 Task: Look for space in Melzo, Italy from 6th September, 2023 to 10th September, 2023 for 1 adult in price range Rs.10000 to Rs.15000. Place can be private room with 1  bedroom having 1 bed and 1 bathroom. Property type can be house, flat, guest house, hotel. Booking option can be shelf check-in. Required host language is English.
Action: Mouse moved to (402, 106)
Screenshot: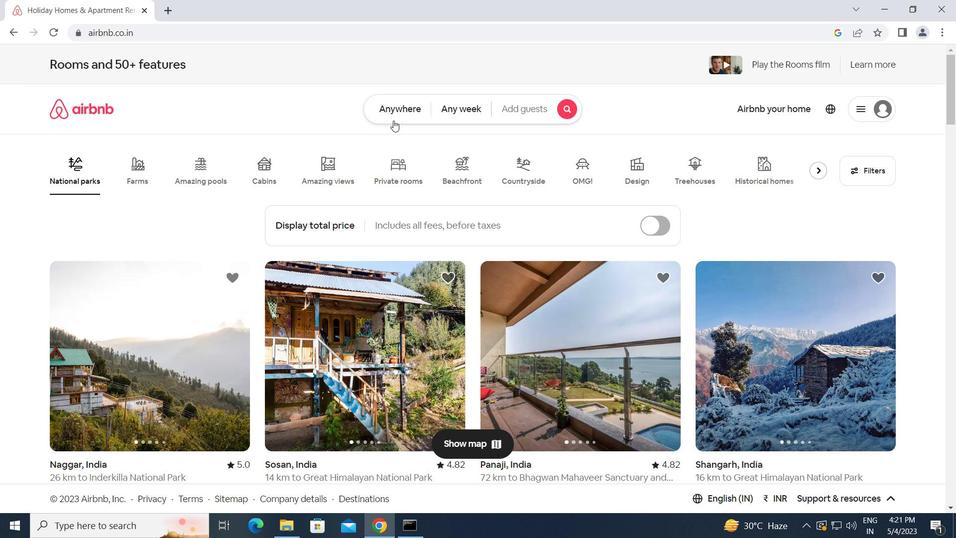 
Action: Mouse pressed left at (402, 106)
Screenshot: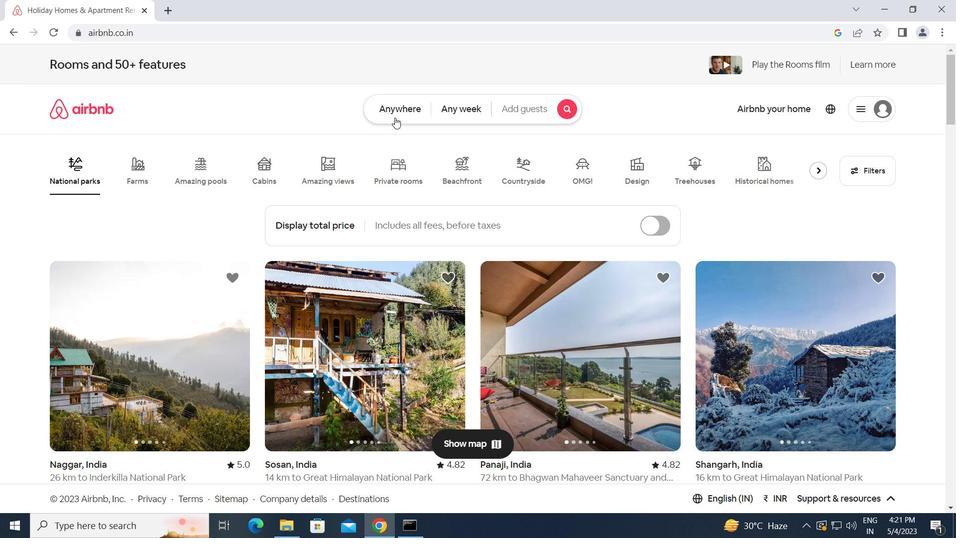 
Action: Mouse moved to (317, 142)
Screenshot: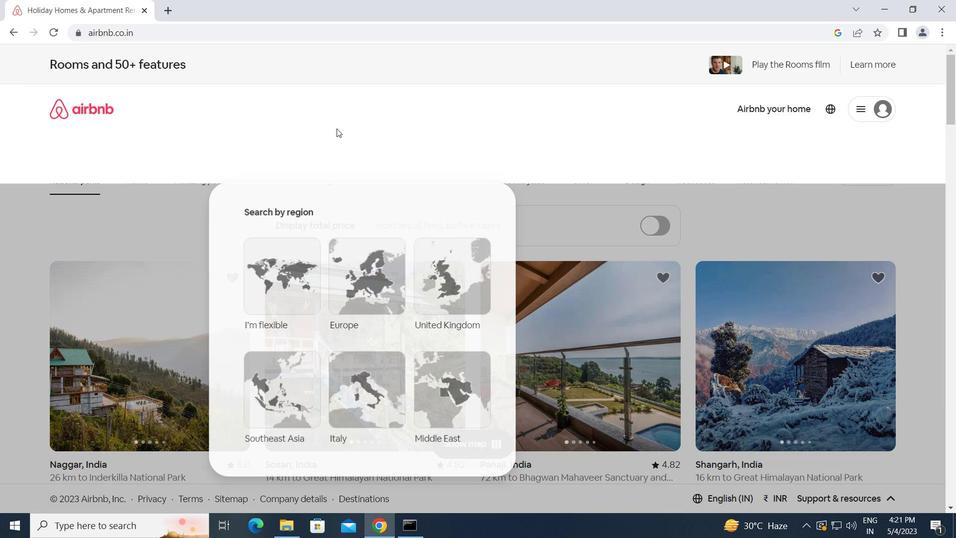 
Action: Mouse pressed left at (317, 142)
Screenshot: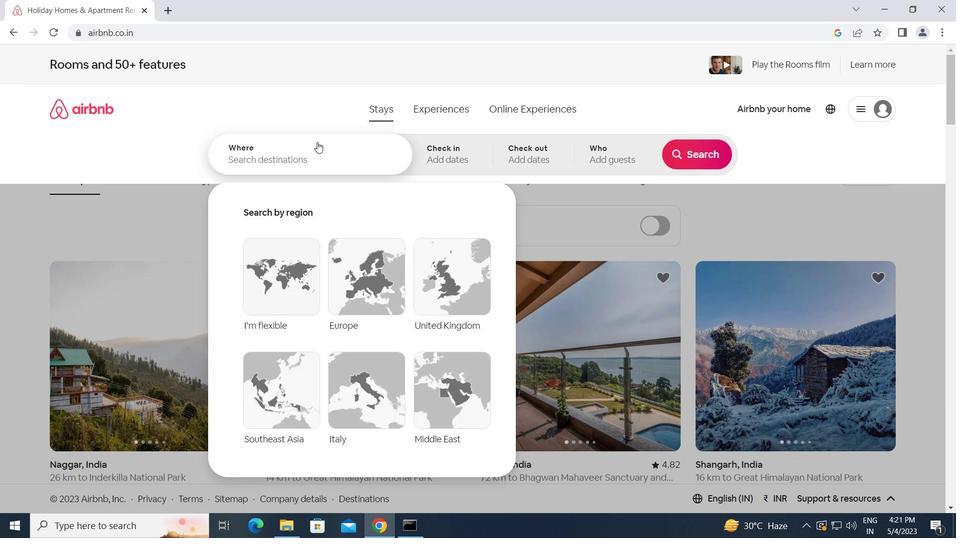 
Action: Key pressed m<Key.caps_lock>elzo,<Key.space><Key.caps_lock>i<Key.caps_lock>taly<Key.enter>
Screenshot: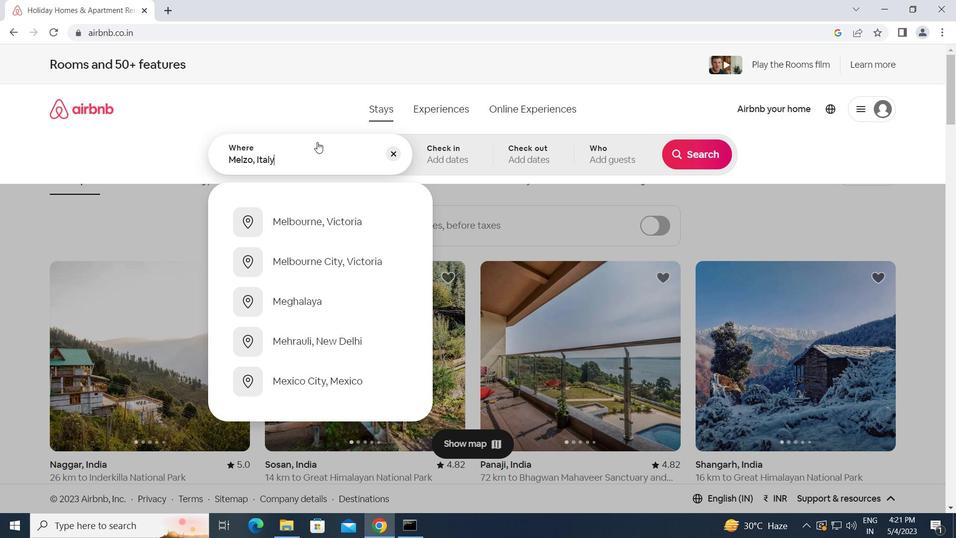 
Action: Mouse moved to (693, 257)
Screenshot: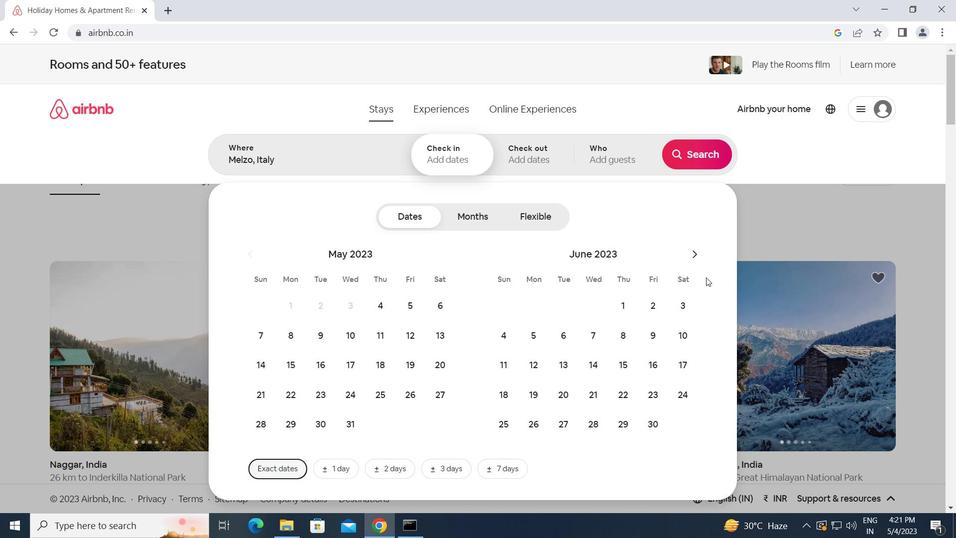 
Action: Mouse pressed left at (693, 257)
Screenshot: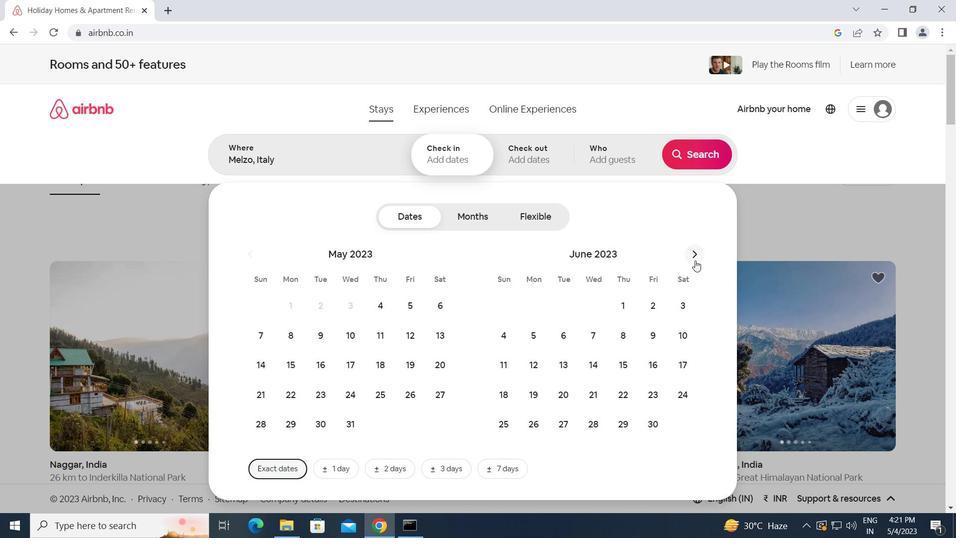 
Action: Mouse pressed left at (693, 257)
Screenshot: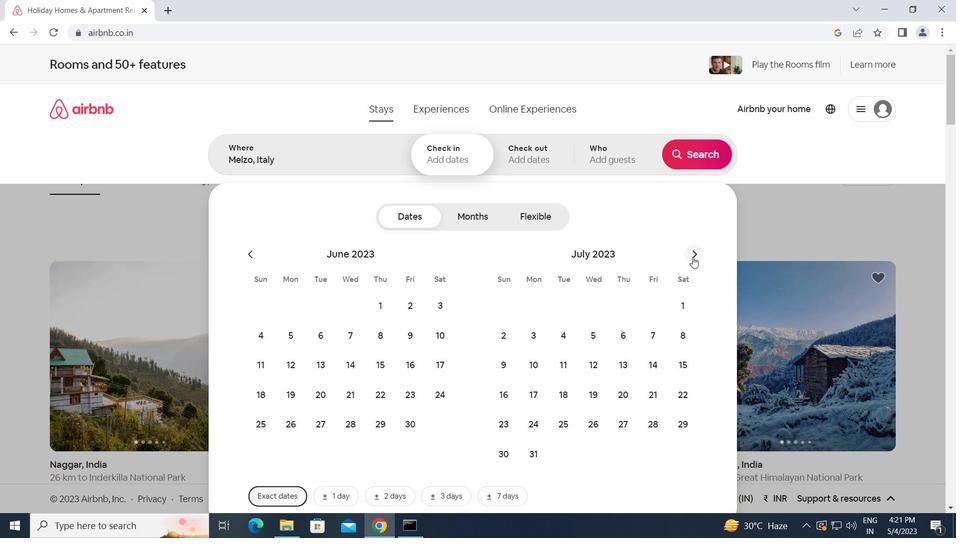 
Action: Mouse pressed left at (693, 257)
Screenshot: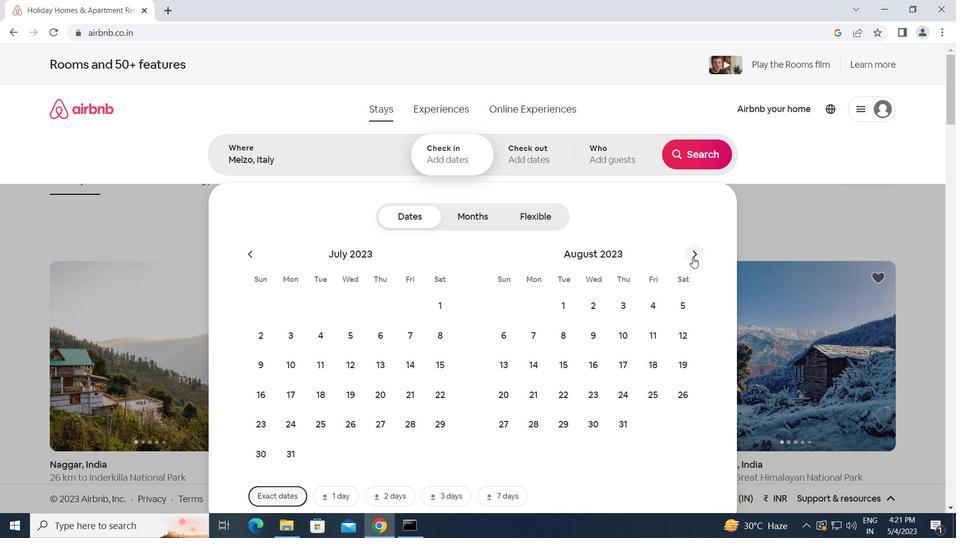 
Action: Mouse moved to (593, 334)
Screenshot: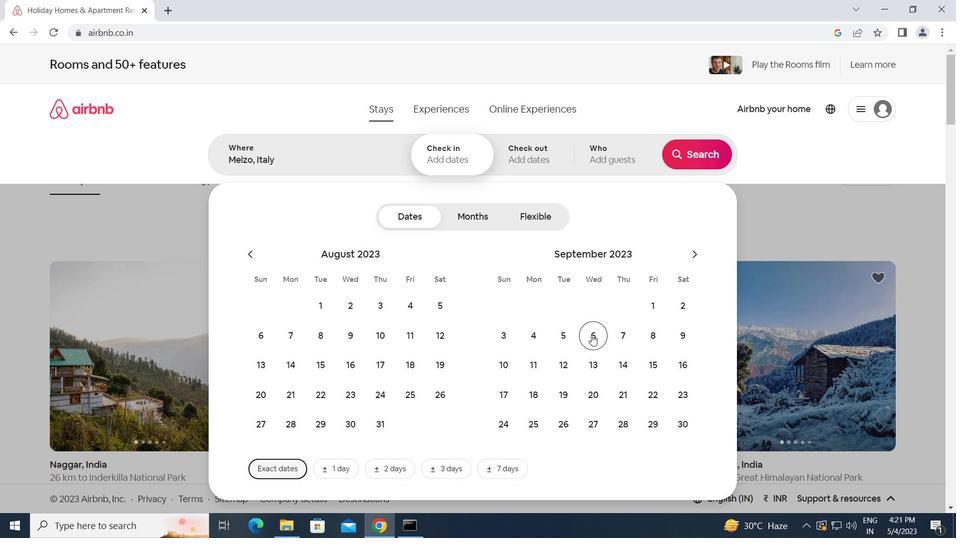 
Action: Mouse pressed left at (593, 334)
Screenshot: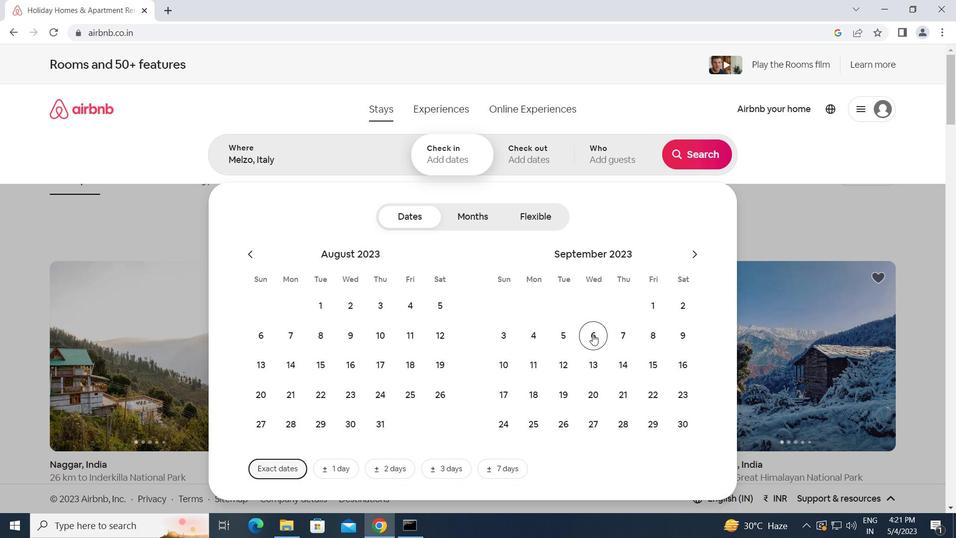 
Action: Mouse moved to (512, 362)
Screenshot: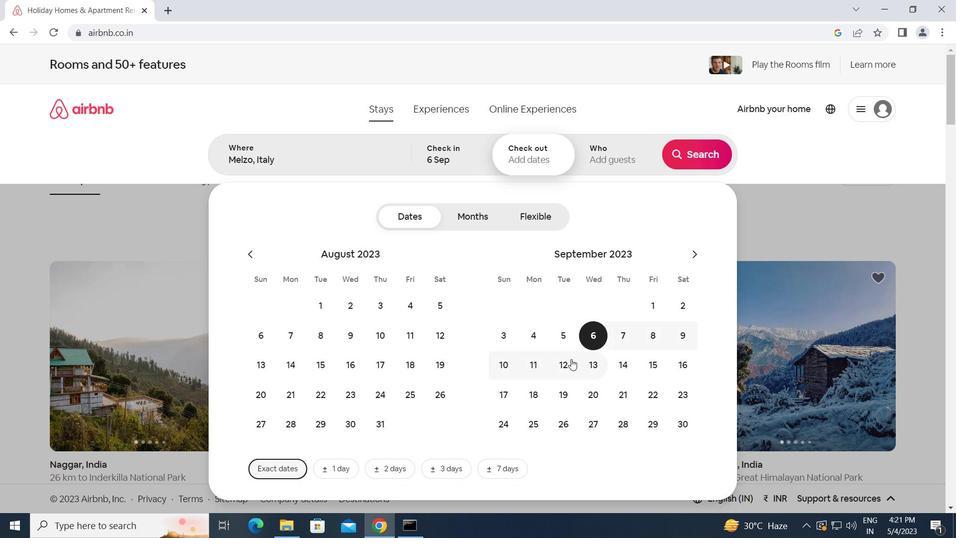 
Action: Mouse pressed left at (512, 362)
Screenshot: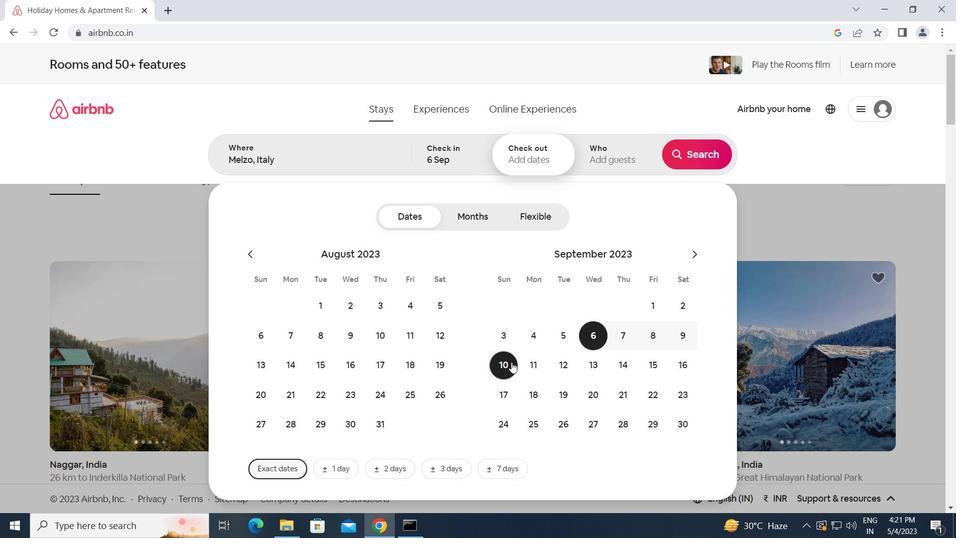 
Action: Mouse moved to (604, 153)
Screenshot: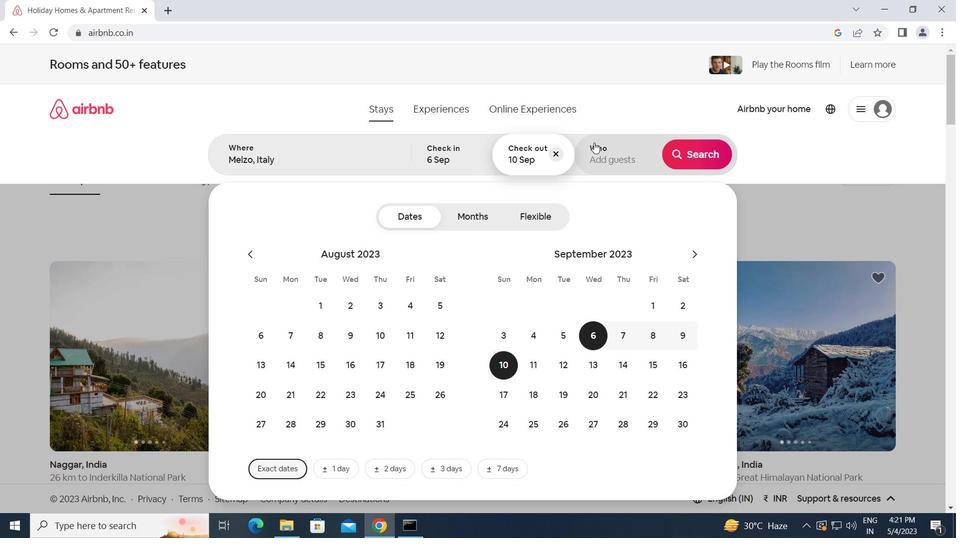 
Action: Mouse pressed left at (604, 153)
Screenshot: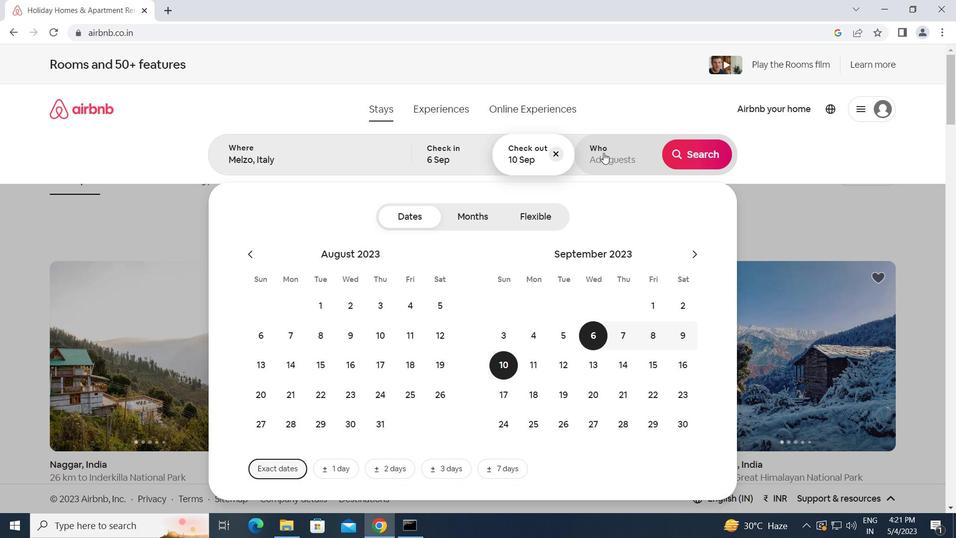 
Action: Mouse moved to (703, 220)
Screenshot: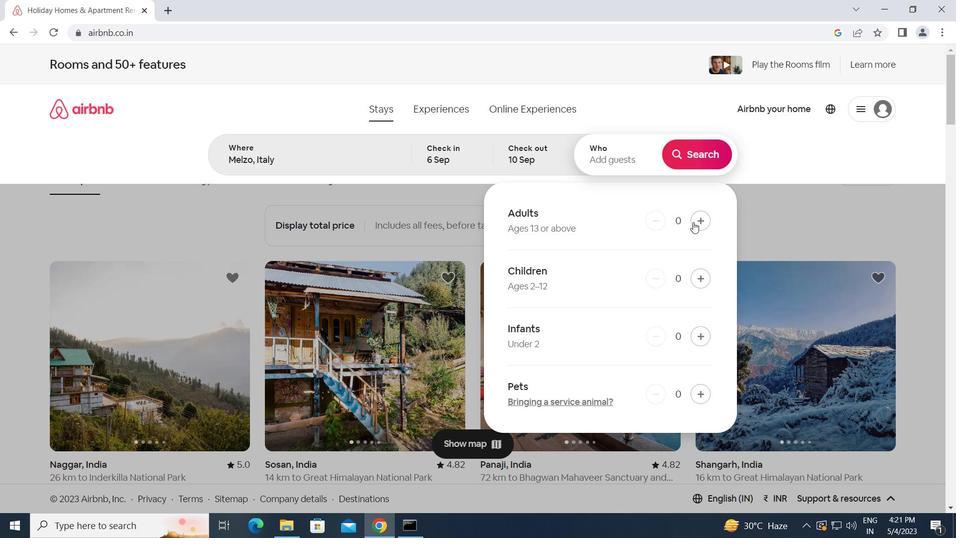 
Action: Mouse pressed left at (703, 220)
Screenshot: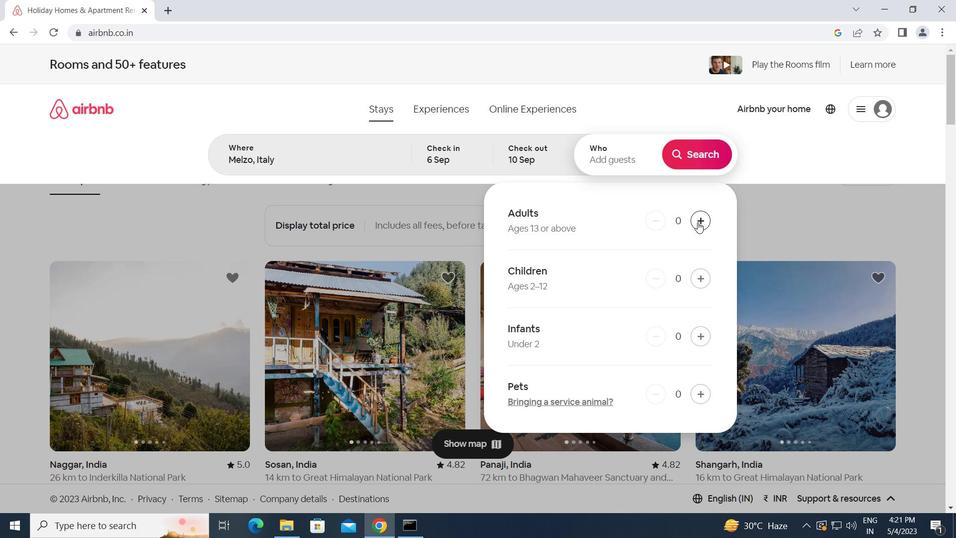 
Action: Mouse moved to (708, 155)
Screenshot: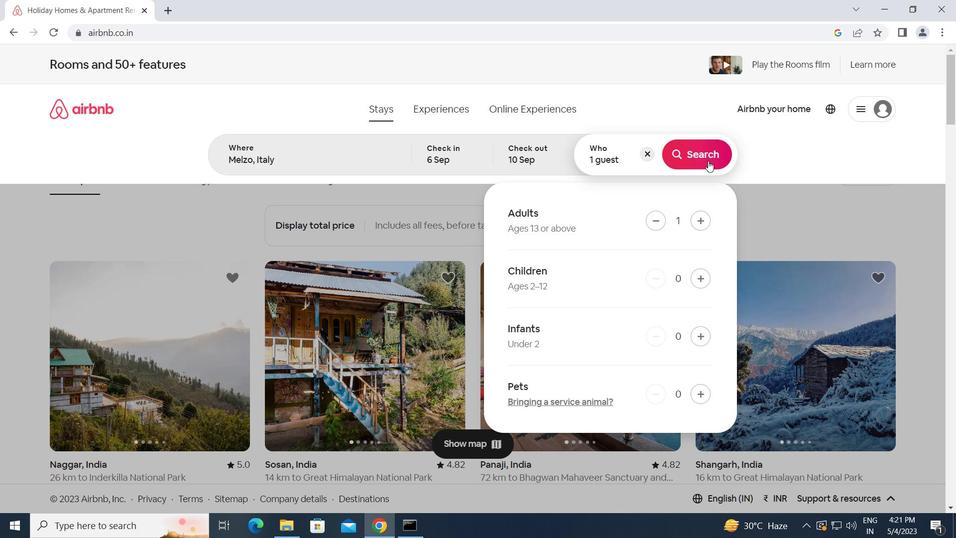 
Action: Mouse pressed left at (708, 155)
Screenshot: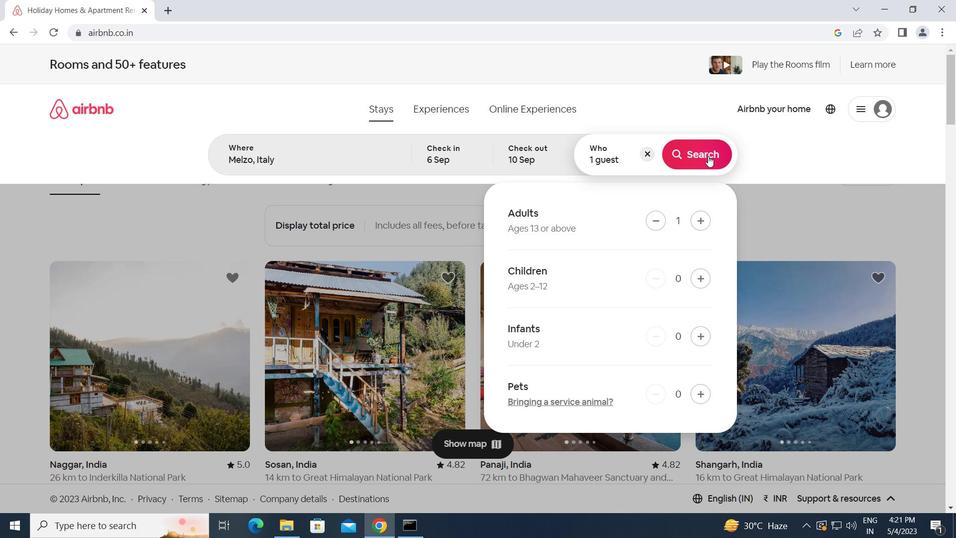 
Action: Mouse moved to (896, 117)
Screenshot: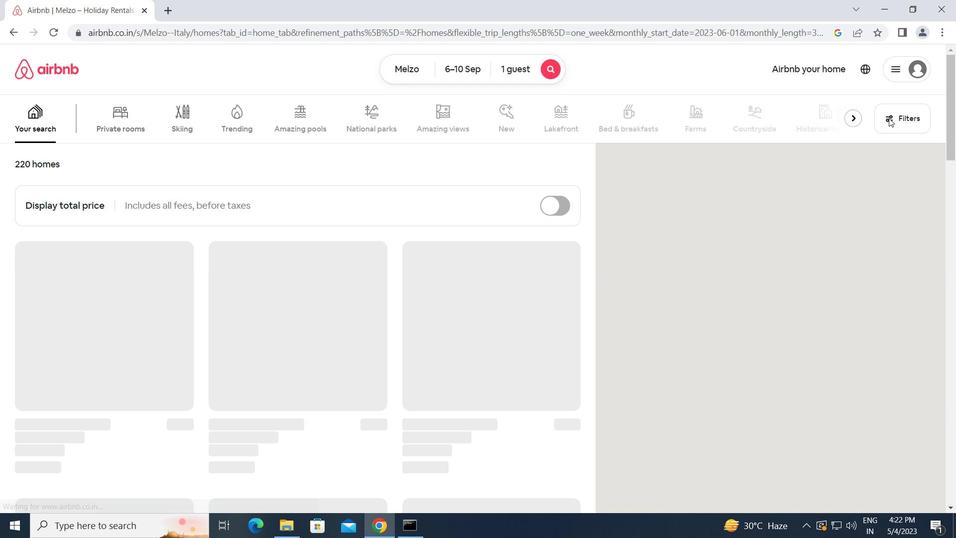 
Action: Mouse pressed left at (896, 117)
Screenshot: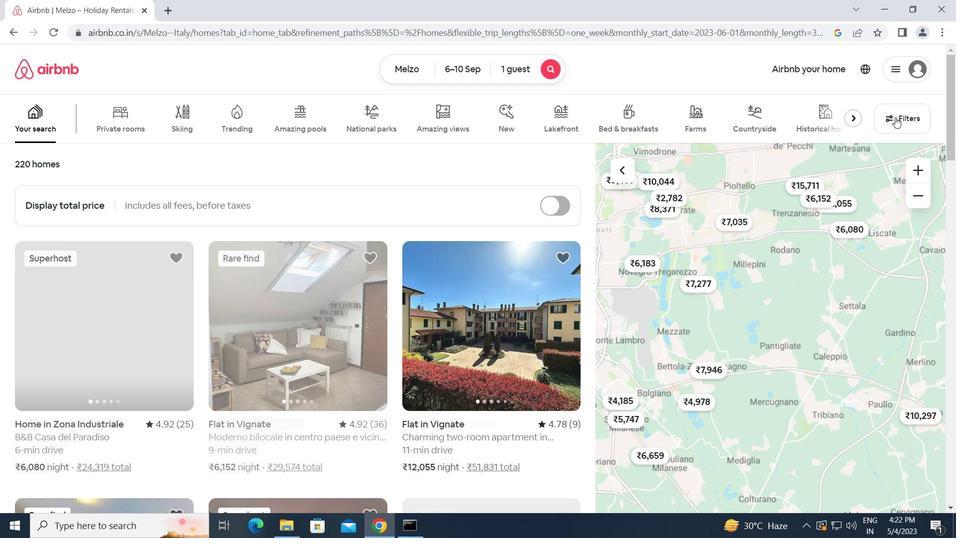 
Action: Mouse moved to (329, 277)
Screenshot: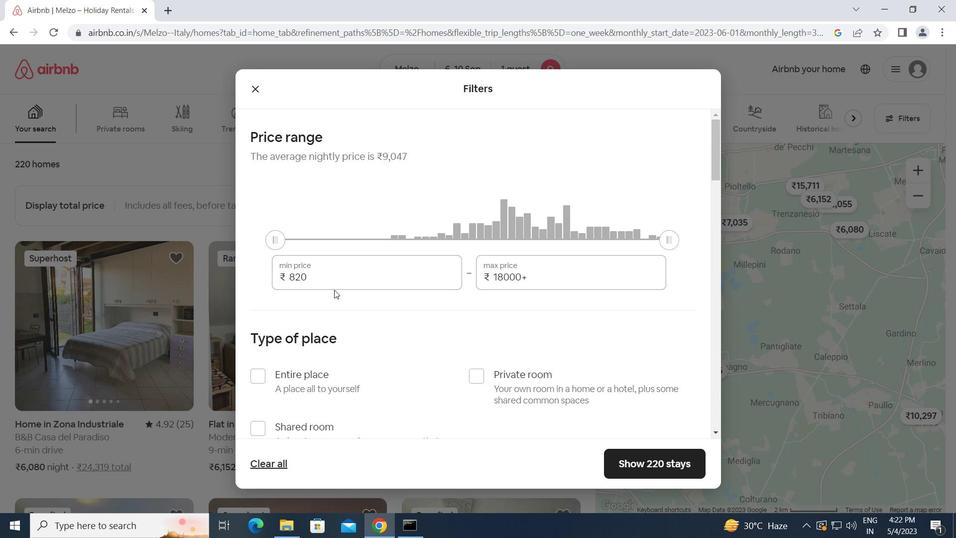 
Action: Mouse pressed left at (329, 277)
Screenshot: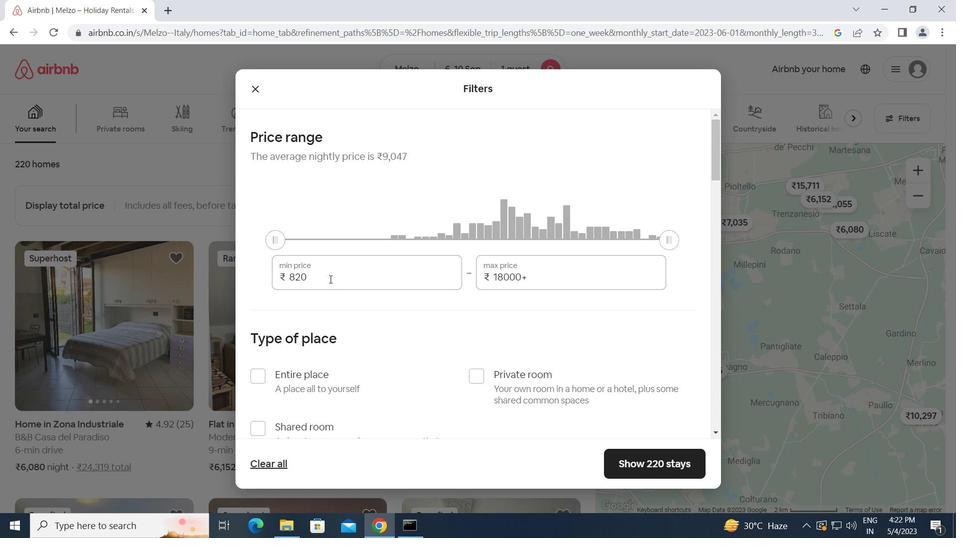 
Action: Key pressed <Key.backspace><Key.backspace><Key.backspace>10000<Key.tab>15000
Screenshot: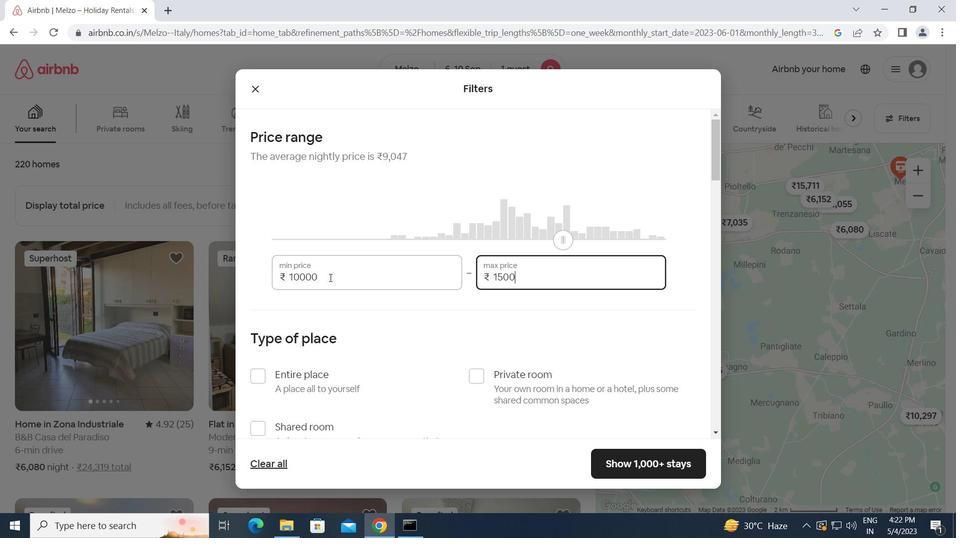 
Action: Mouse moved to (472, 380)
Screenshot: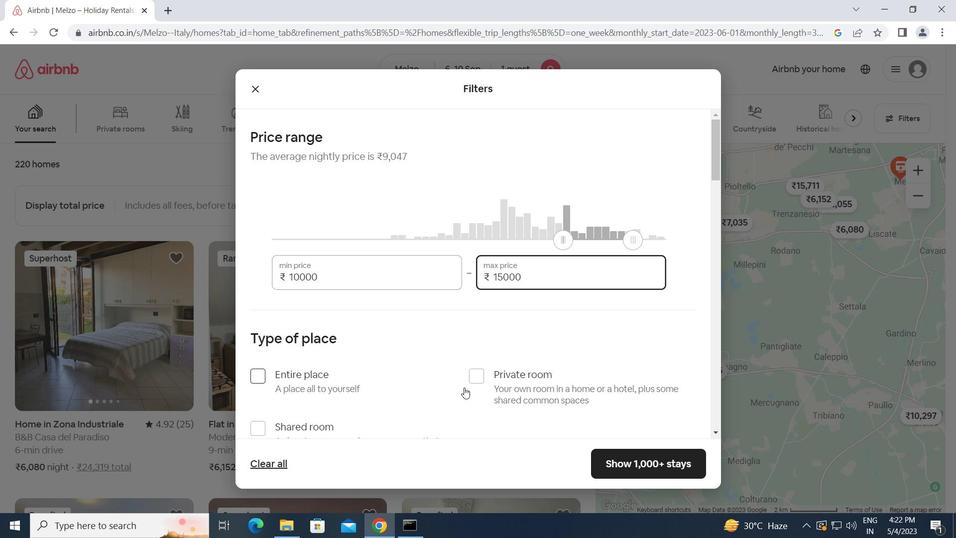 
Action: Mouse pressed left at (472, 380)
Screenshot: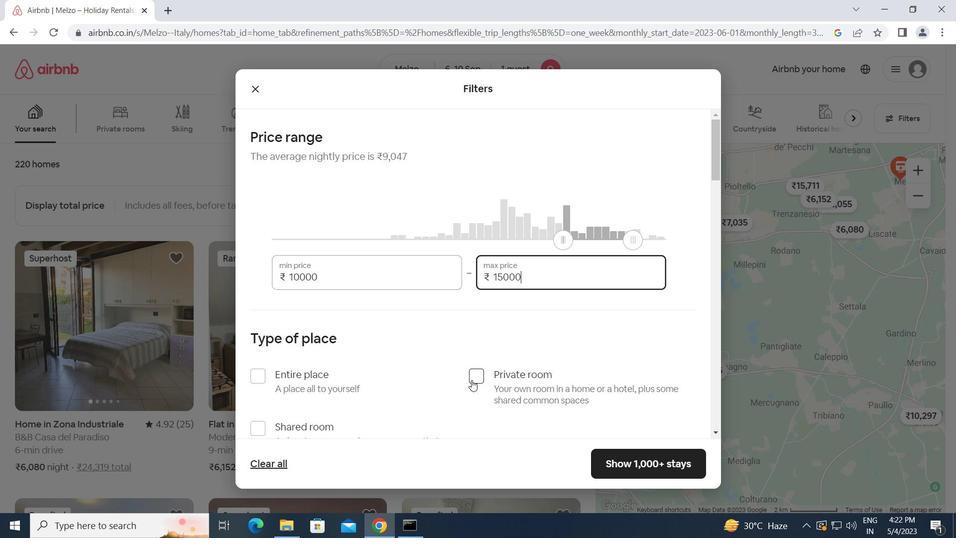 
Action: Mouse moved to (406, 414)
Screenshot: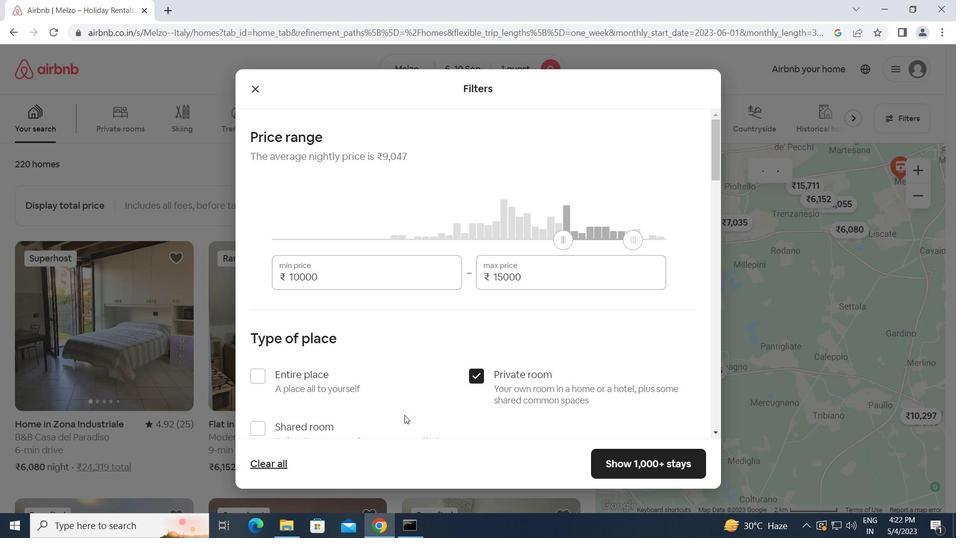 
Action: Mouse scrolled (406, 414) with delta (0, 0)
Screenshot: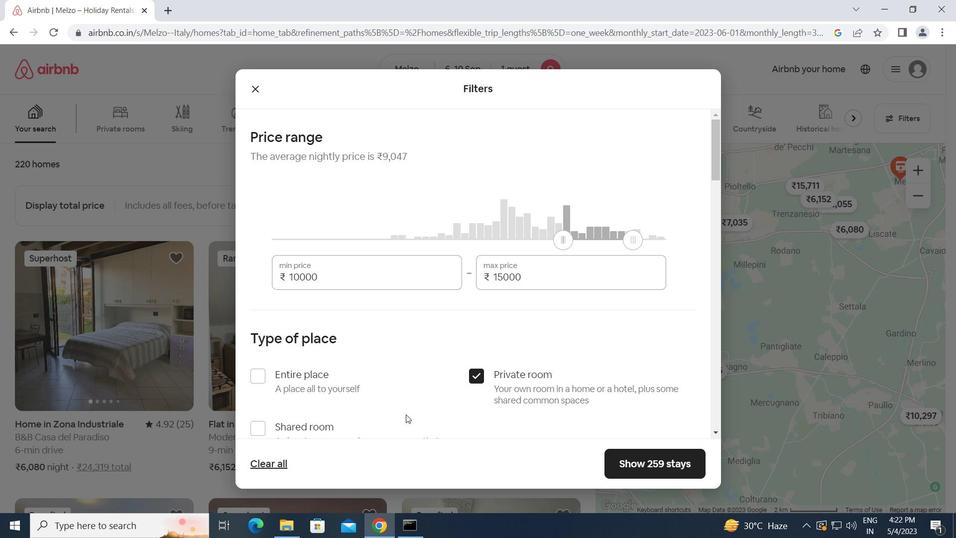 
Action: Mouse scrolled (406, 414) with delta (0, 0)
Screenshot: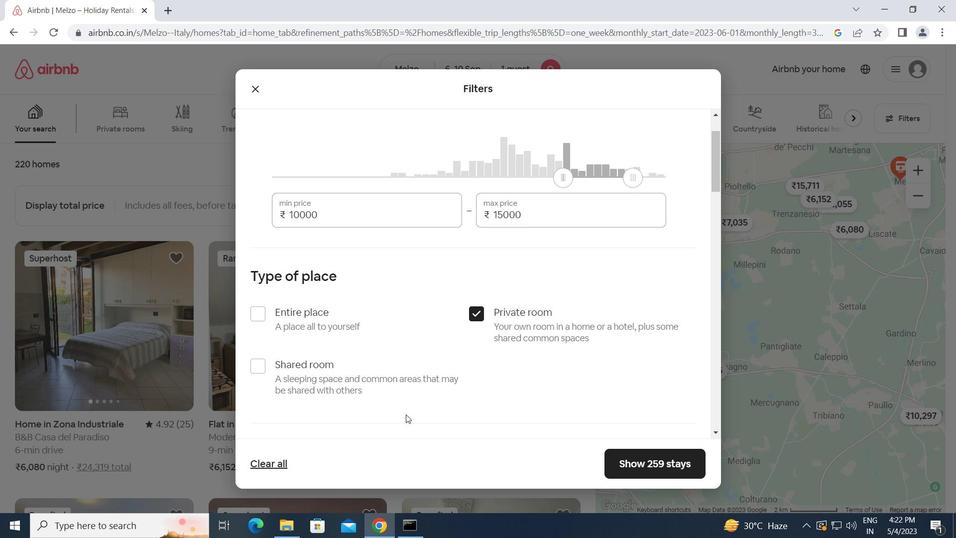 
Action: Mouse scrolled (406, 414) with delta (0, 0)
Screenshot: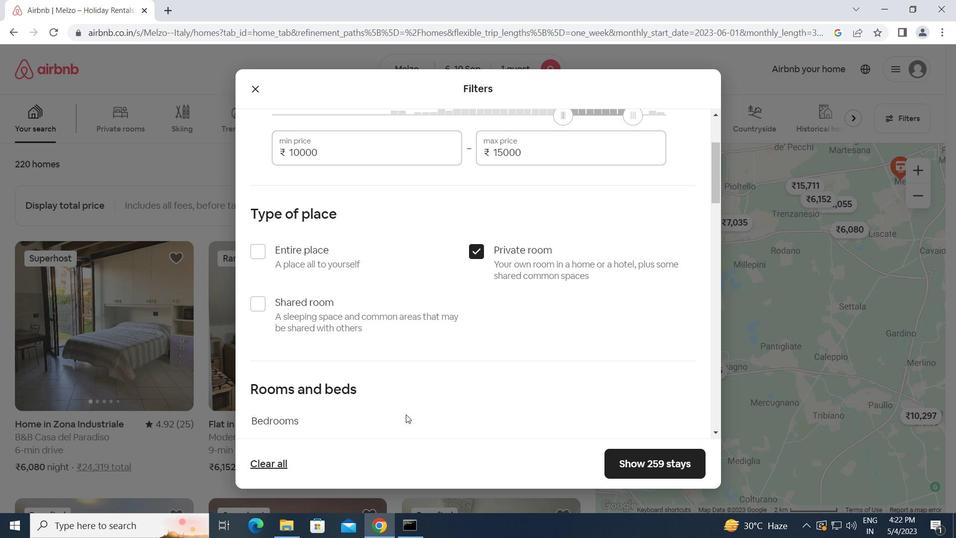 
Action: Mouse scrolled (406, 414) with delta (0, 0)
Screenshot: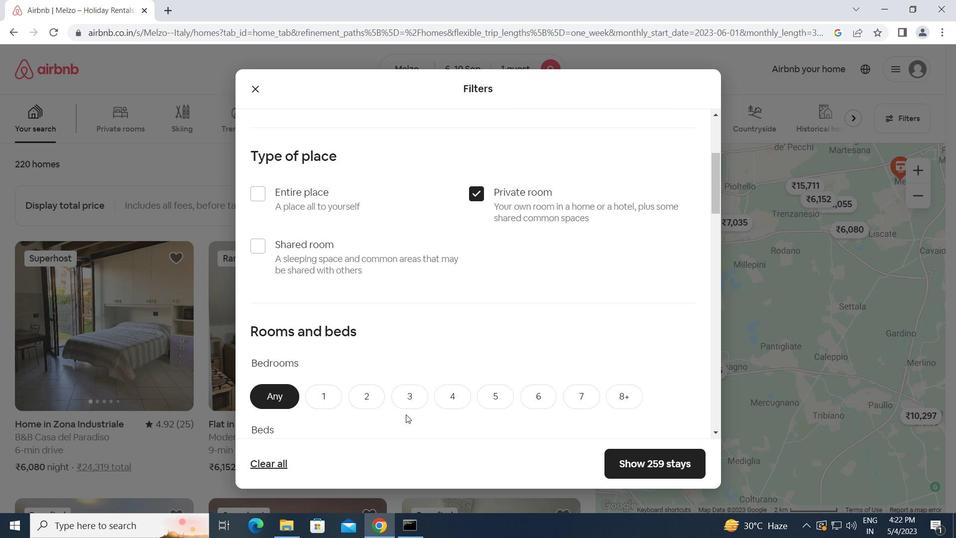 
Action: Mouse moved to (334, 330)
Screenshot: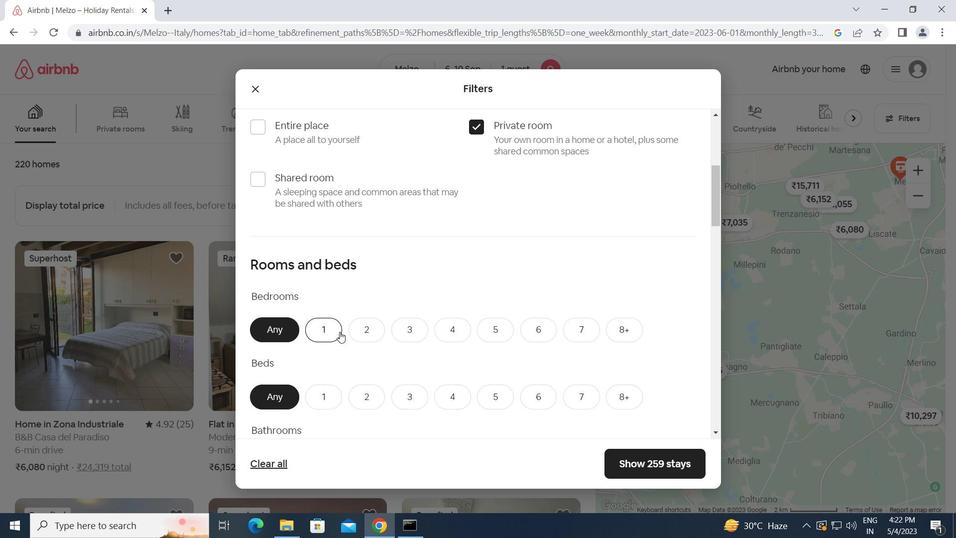 
Action: Mouse pressed left at (334, 330)
Screenshot: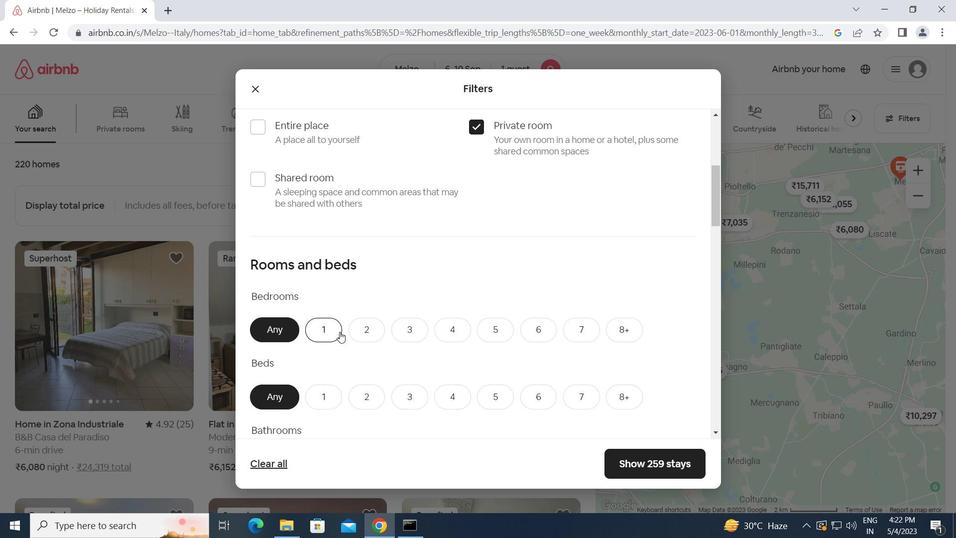 
Action: Mouse moved to (317, 389)
Screenshot: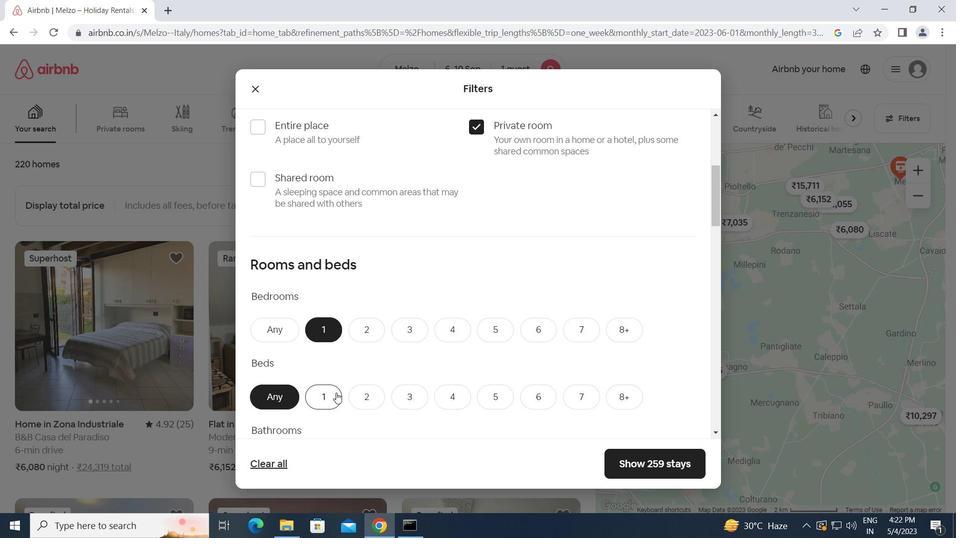 
Action: Mouse pressed left at (317, 389)
Screenshot: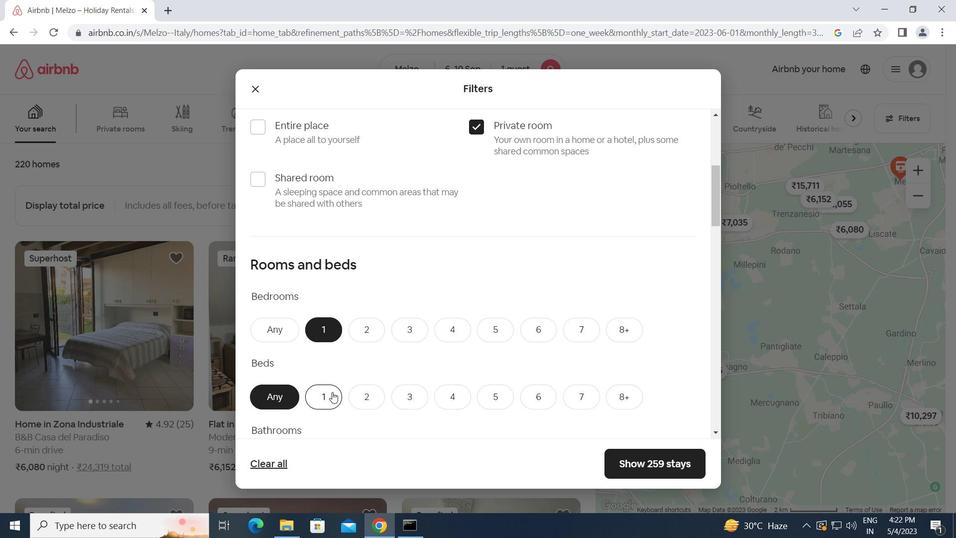 
Action: Mouse moved to (341, 415)
Screenshot: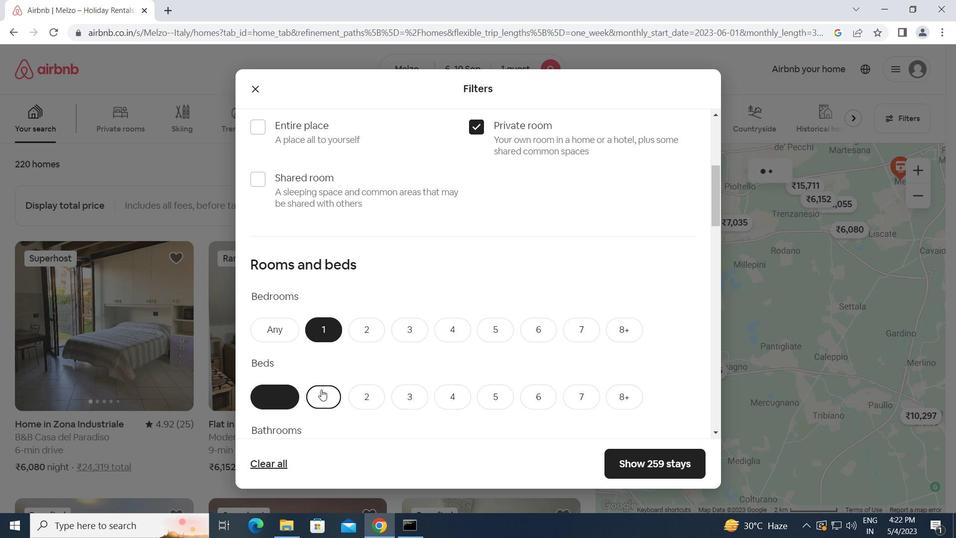 
Action: Mouse scrolled (341, 414) with delta (0, 0)
Screenshot: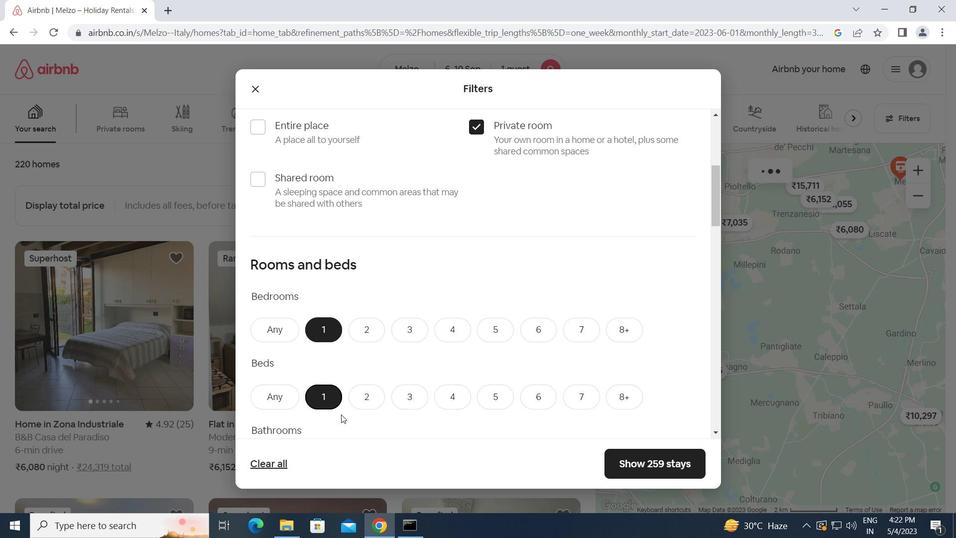 
Action: Mouse scrolled (341, 414) with delta (0, 0)
Screenshot: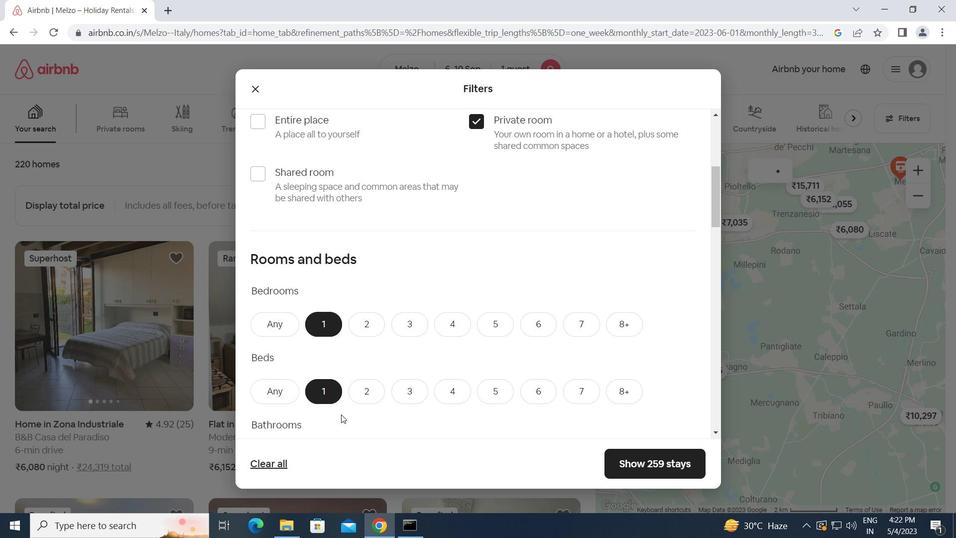 
Action: Mouse moved to (330, 344)
Screenshot: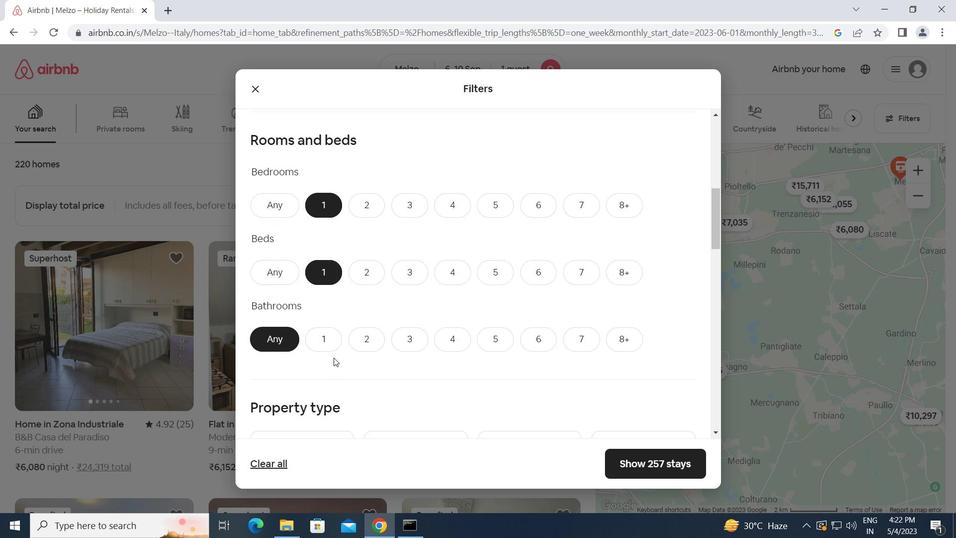 
Action: Mouse pressed left at (330, 344)
Screenshot: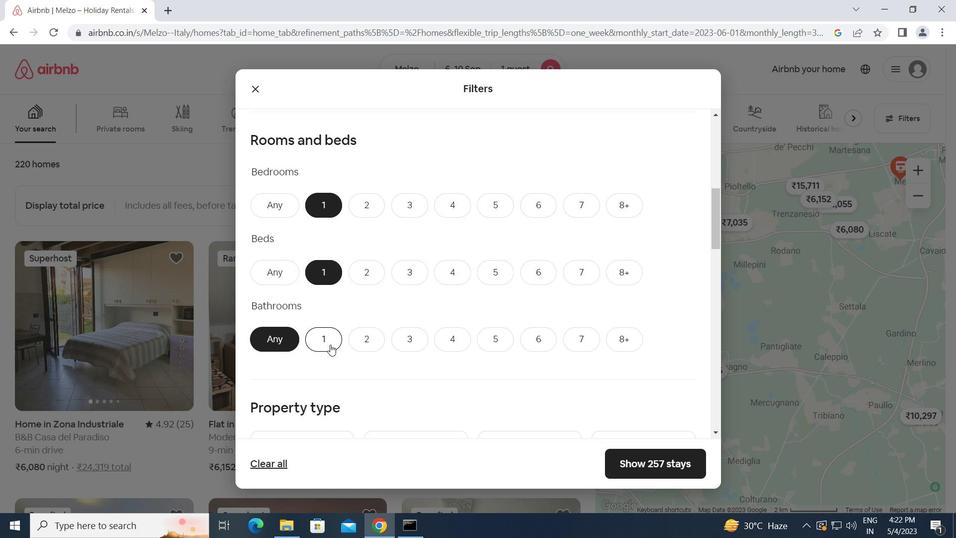 
Action: Mouse scrolled (330, 344) with delta (0, 0)
Screenshot: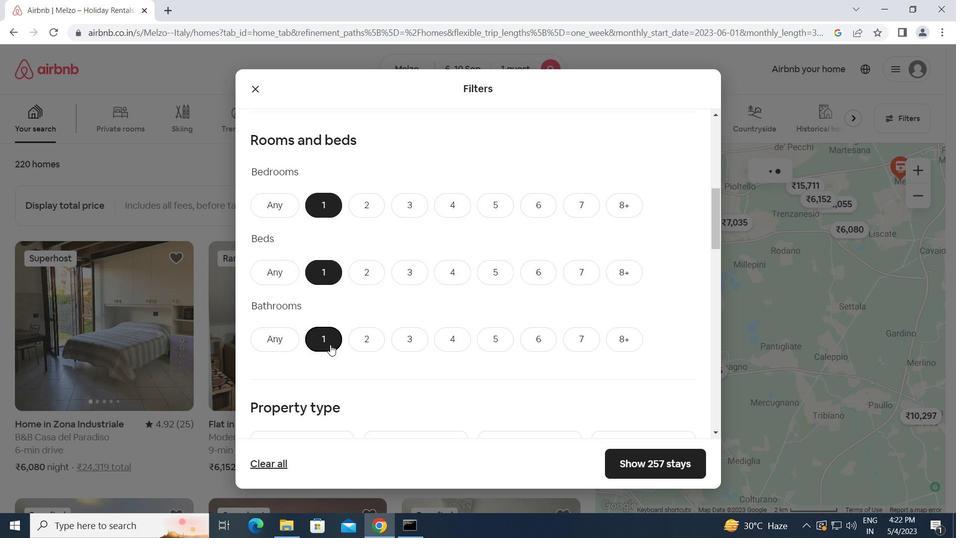 
Action: Mouse scrolled (330, 344) with delta (0, 0)
Screenshot: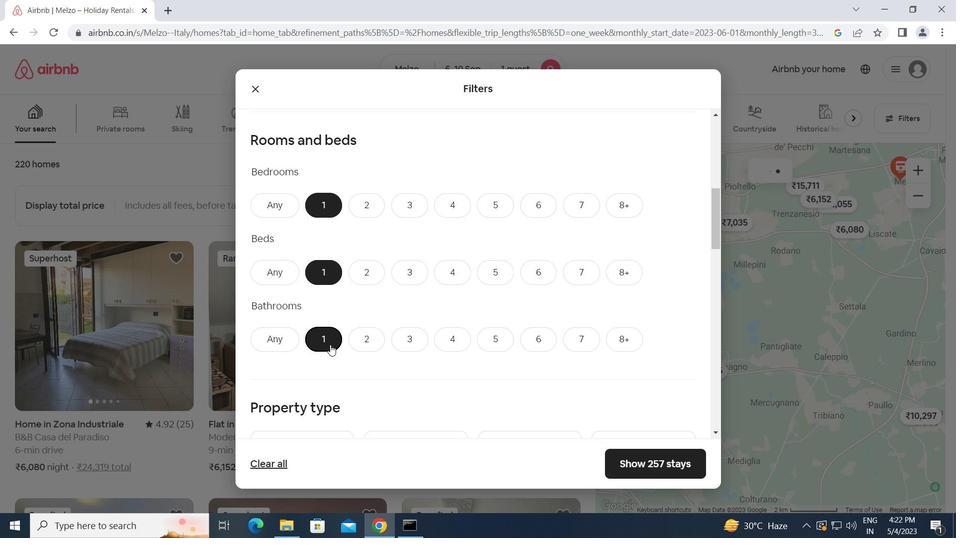 
Action: Mouse scrolled (330, 344) with delta (0, 0)
Screenshot: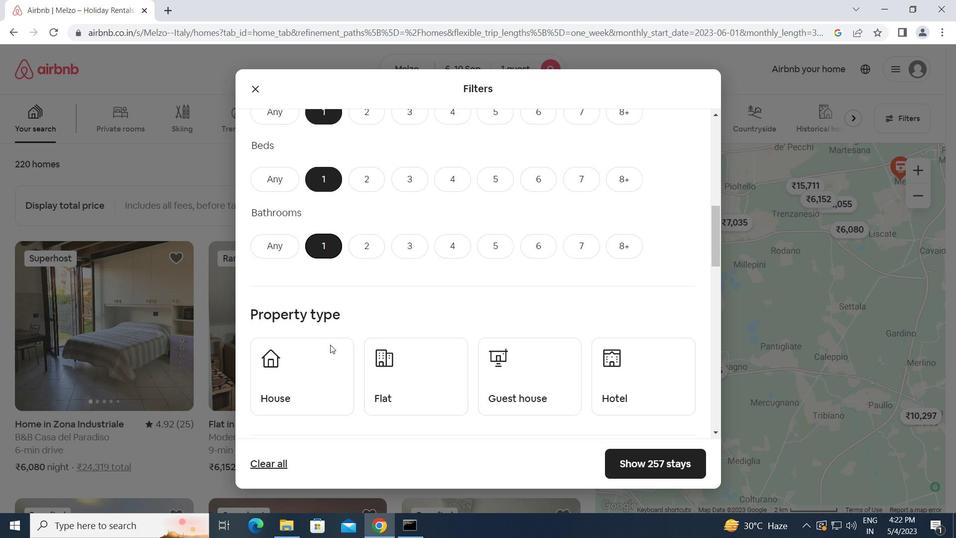 
Action: Mouse moved to (321, 299)
Screenshot: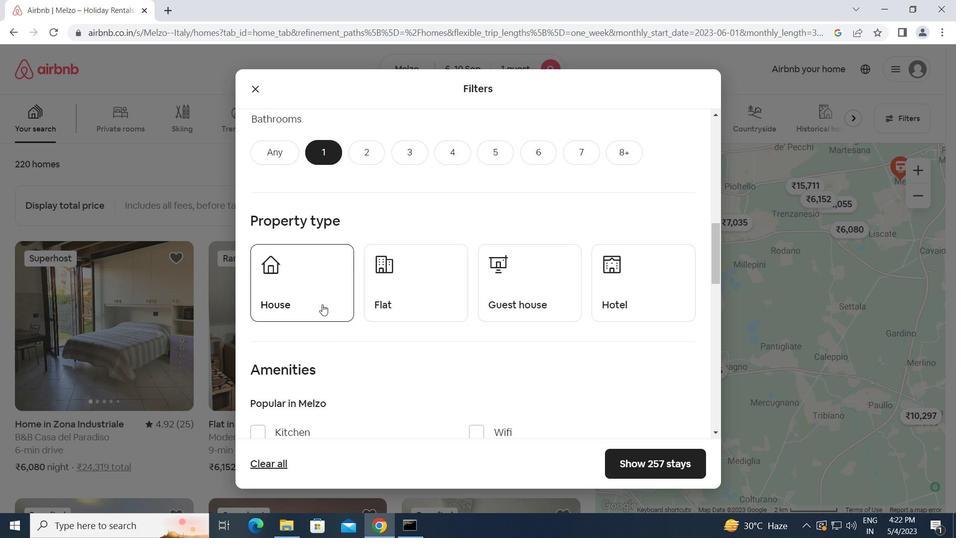 
Action: Mouse pressed left at (321, 299)
Screenshot: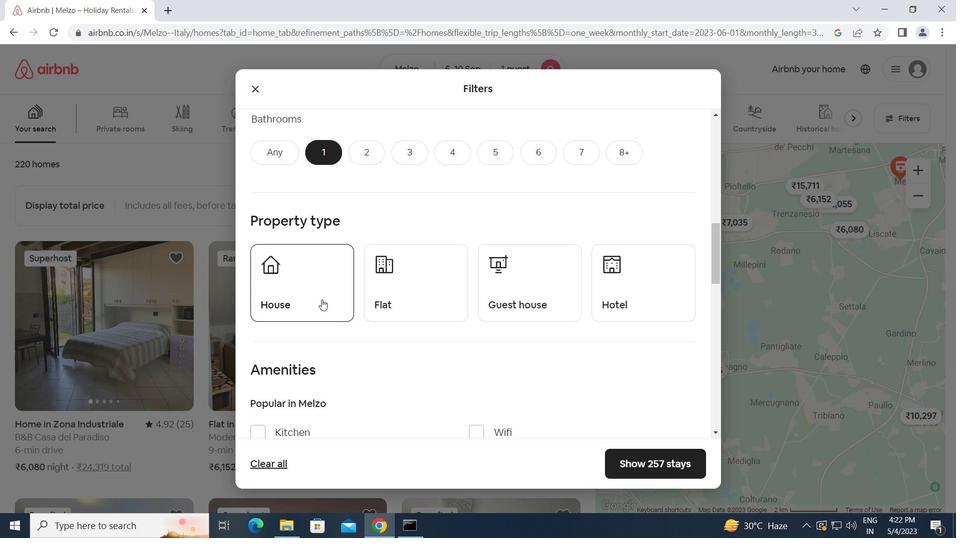 
Action: Mouse moved to (403, 299)
Screenshot: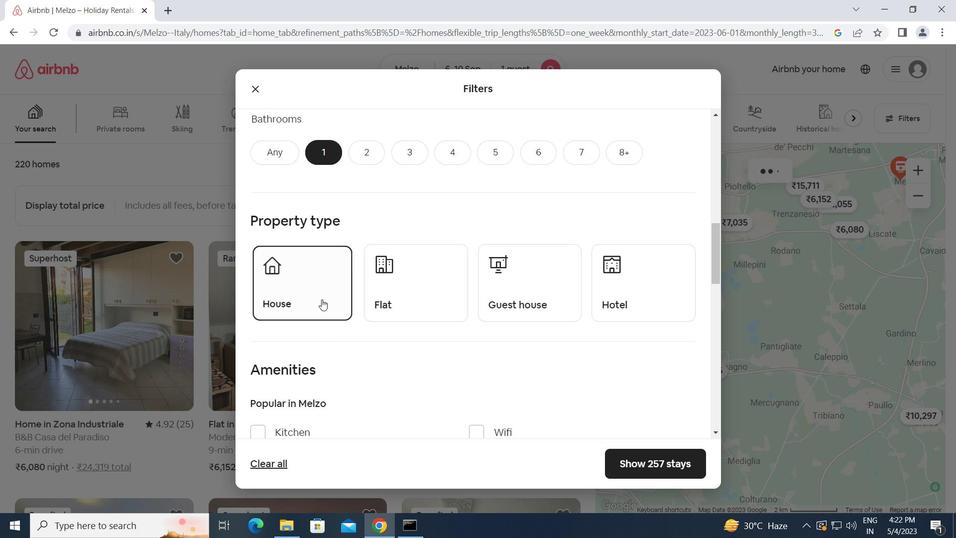 
Action: Mouse pressed left at (403, 299)
Screenshot: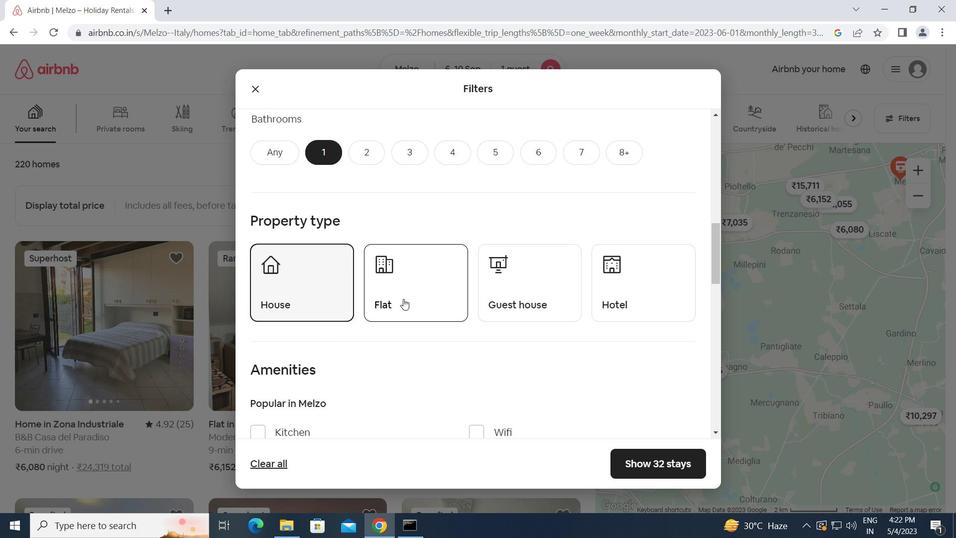 
Action: Mouse moved to (505, 286)
Screenshot: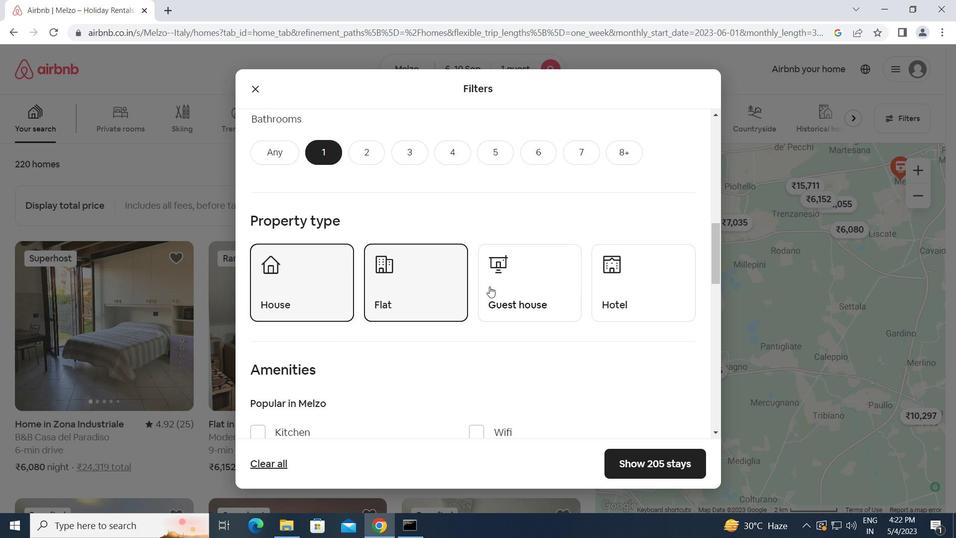 
Action: Mouse pressed left at (505, 286)
Screenshot: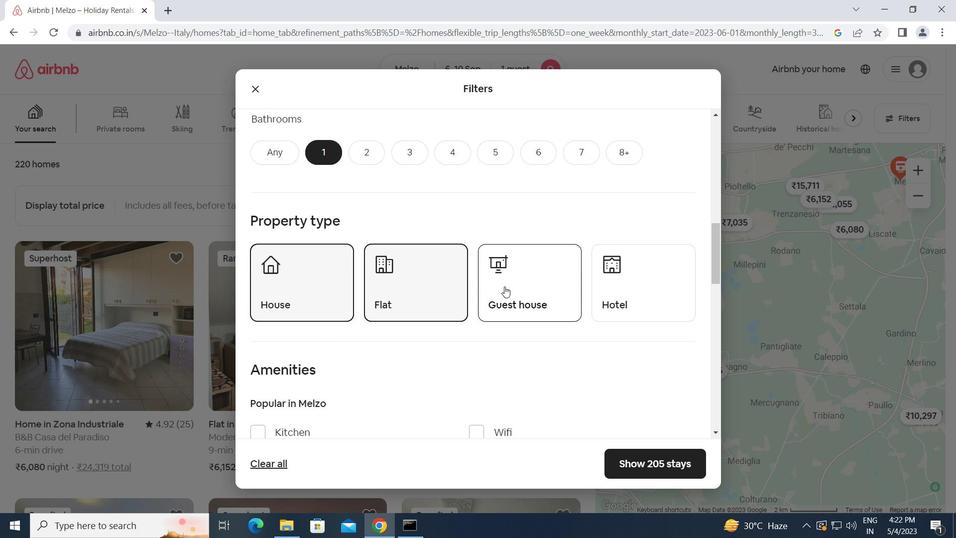
Action: Mouse moved to (621, 287)
Screenshot: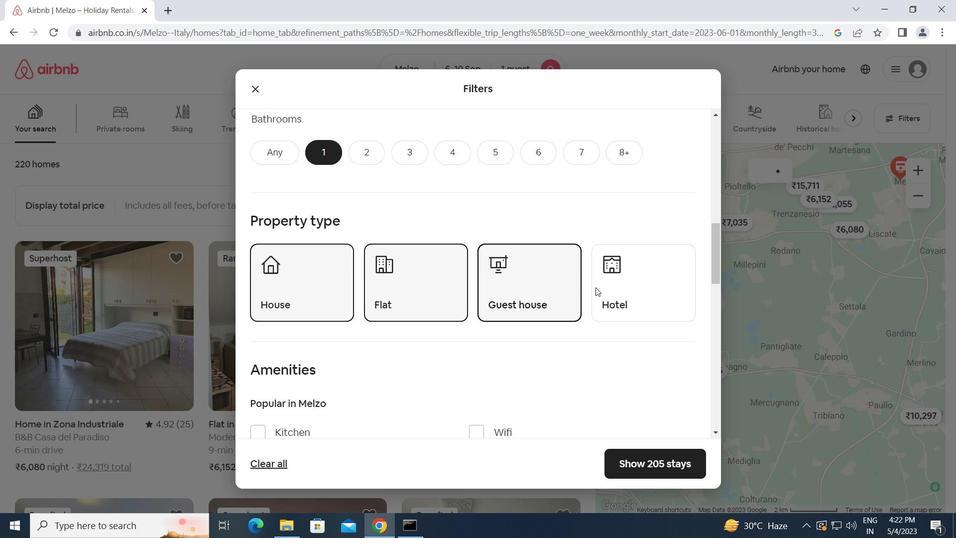 
Action: Mouse pressed left at (621, 287)
Screenshot: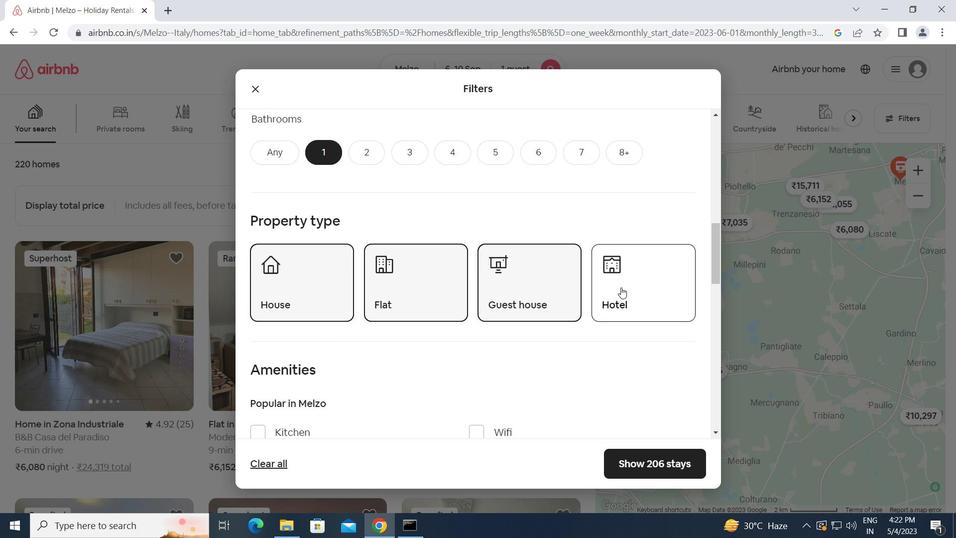
Action: Mouse moved to (439, 343)
Screenshot: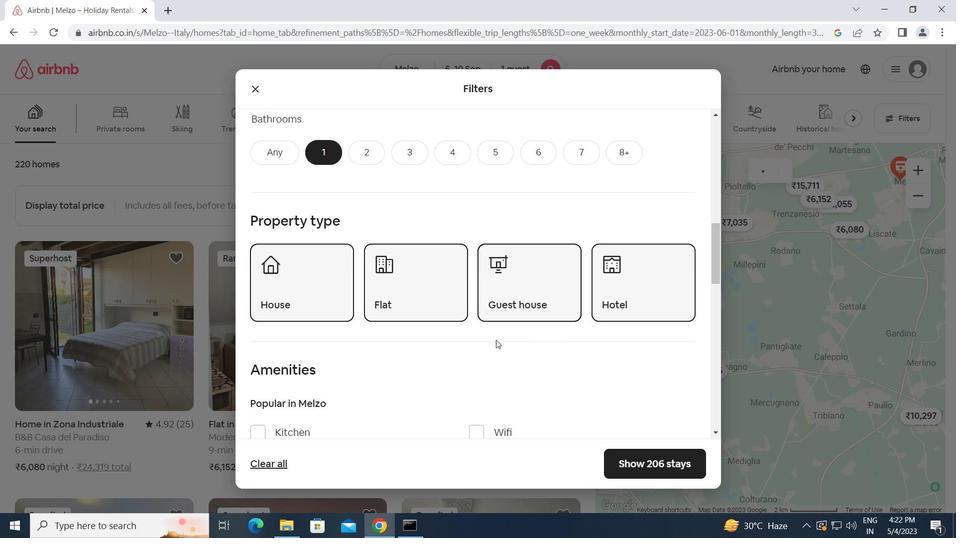 
Action: Mouse scrolled (439, 343) with delta (0, 0)
Screenshot: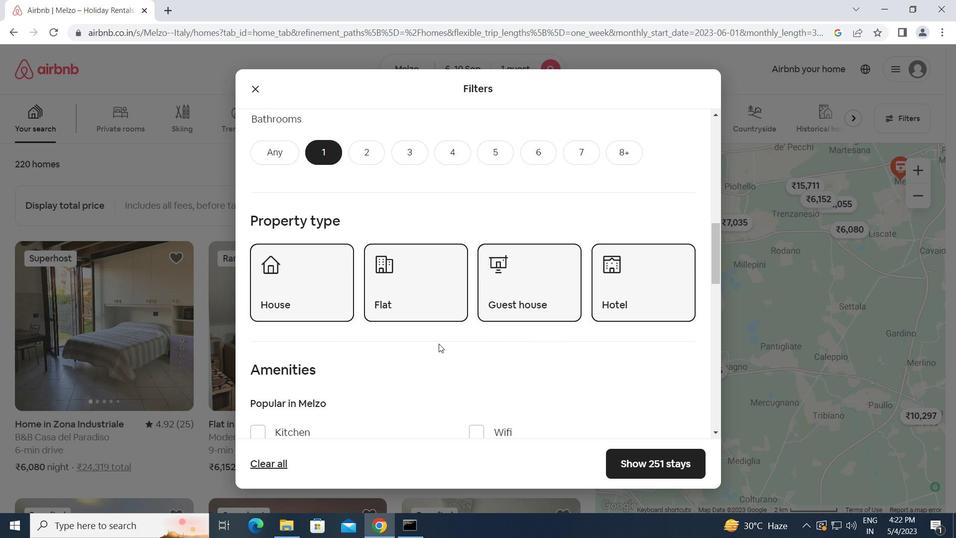 
Action: Mouse scrolled (439, 343) with delta (0, 0)
Screenshot: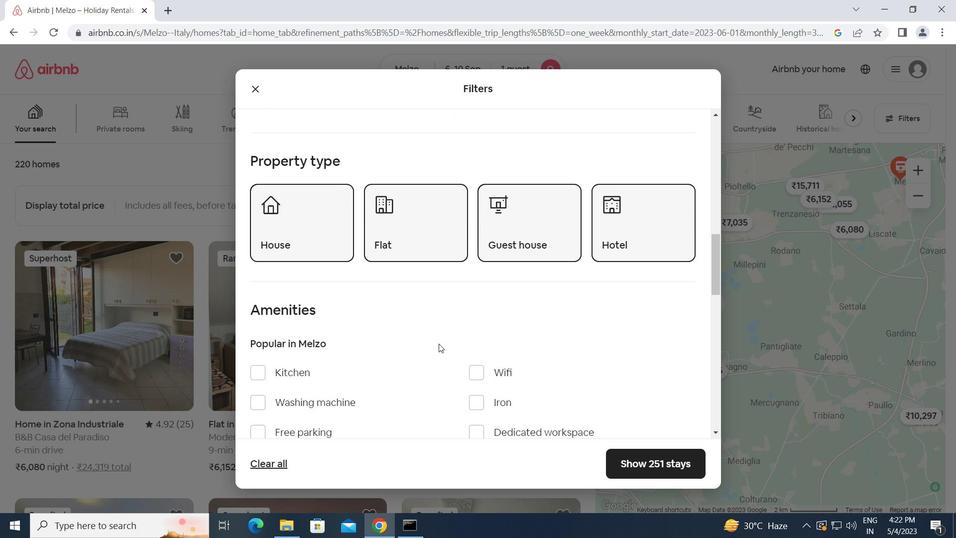 
Action: Mouse scrolled (439, 343) with delta (0, 0)
Screenshot: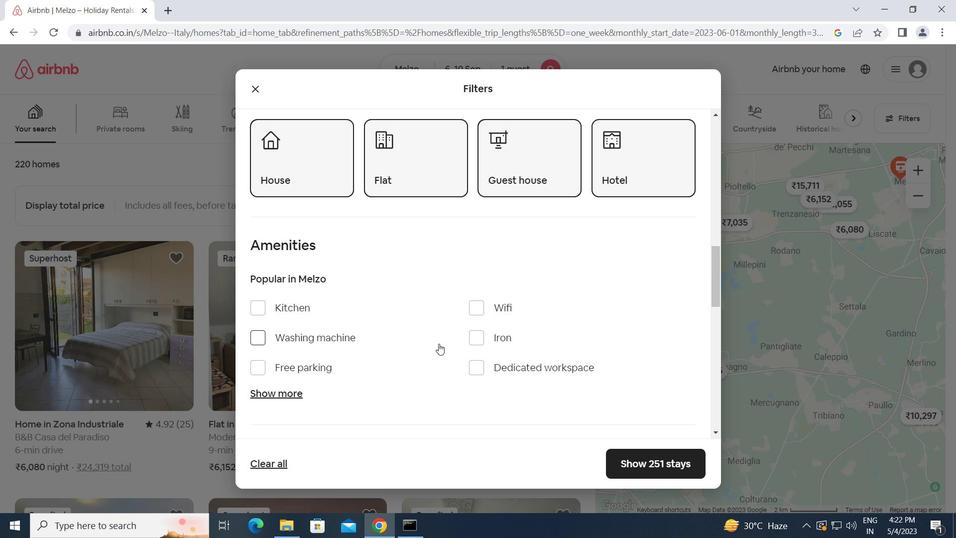 
Action: Mouse scrolled (439, 343) with delta (0, 0)
Screenshot: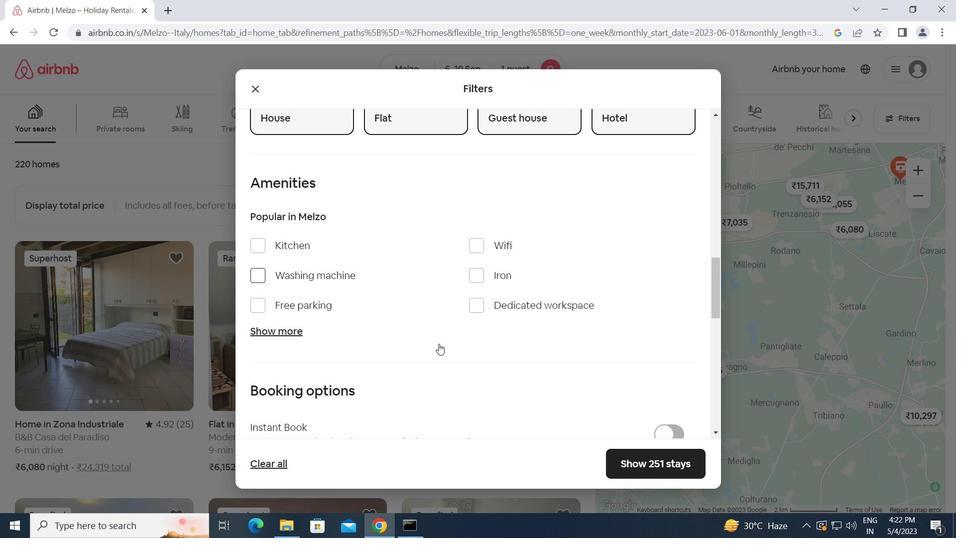
Action: Mouse scrolled (439, 343) with delta (0, 0)
Screenshot: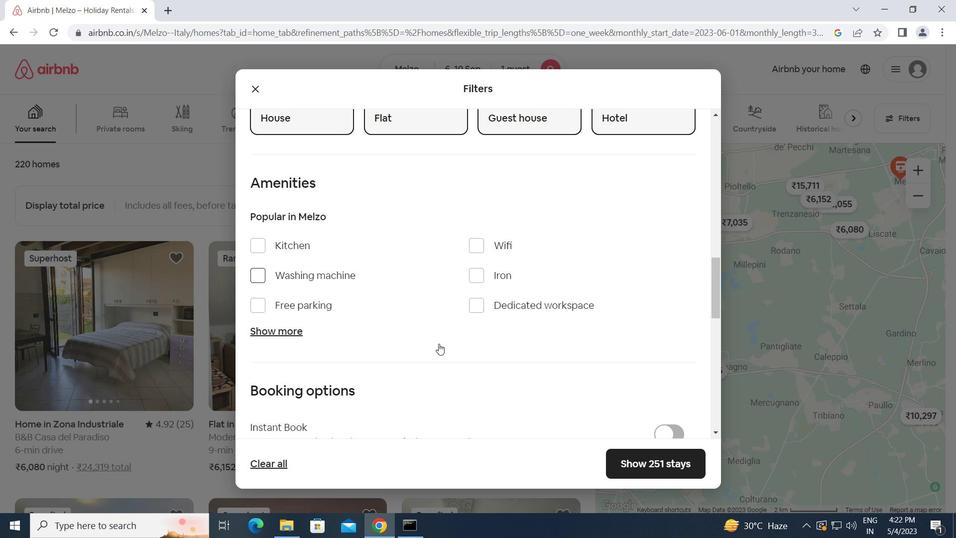 
Action: Mouse moved to (663, 351)
Screenshot: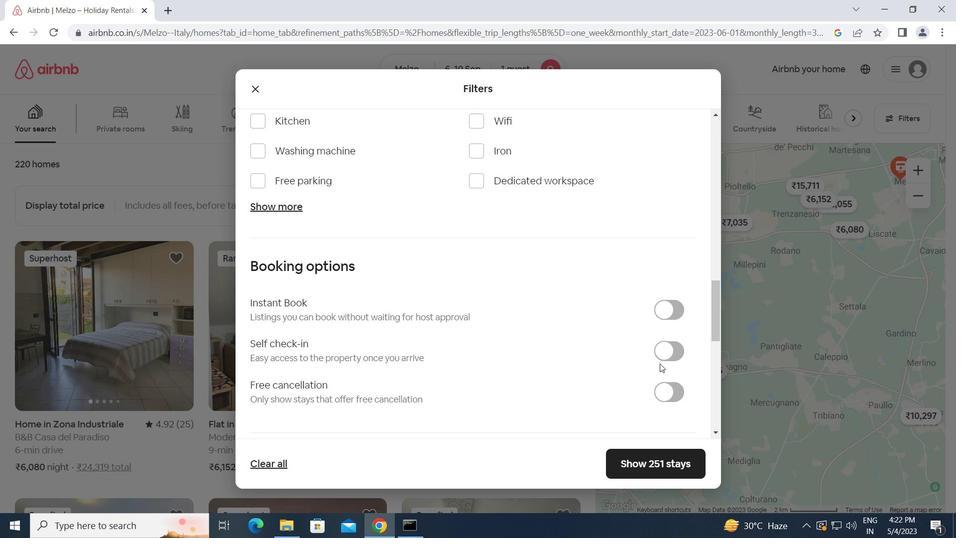 
Action: Mouse pressed left at (663, 351)
Screenshot: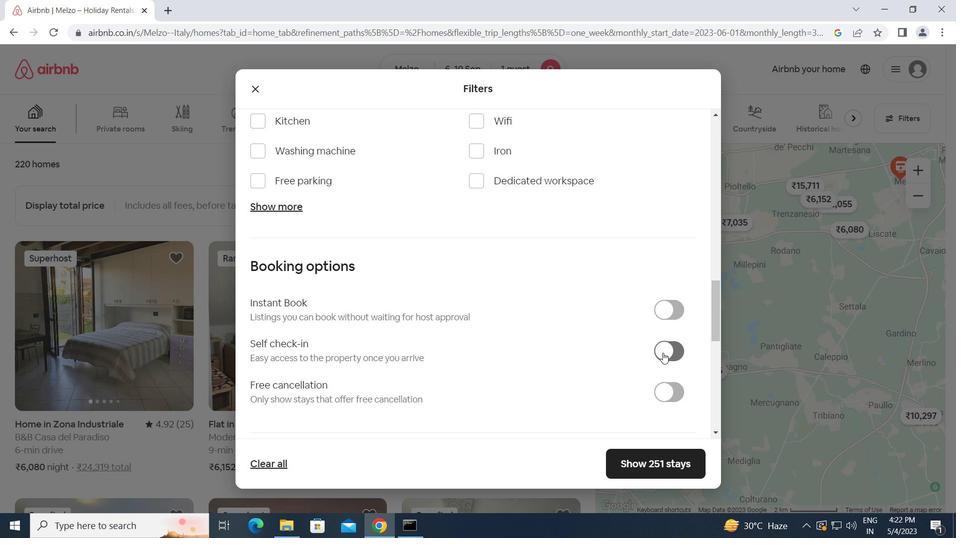 
Action: Mouse moved to (510, 386)
Screenshot: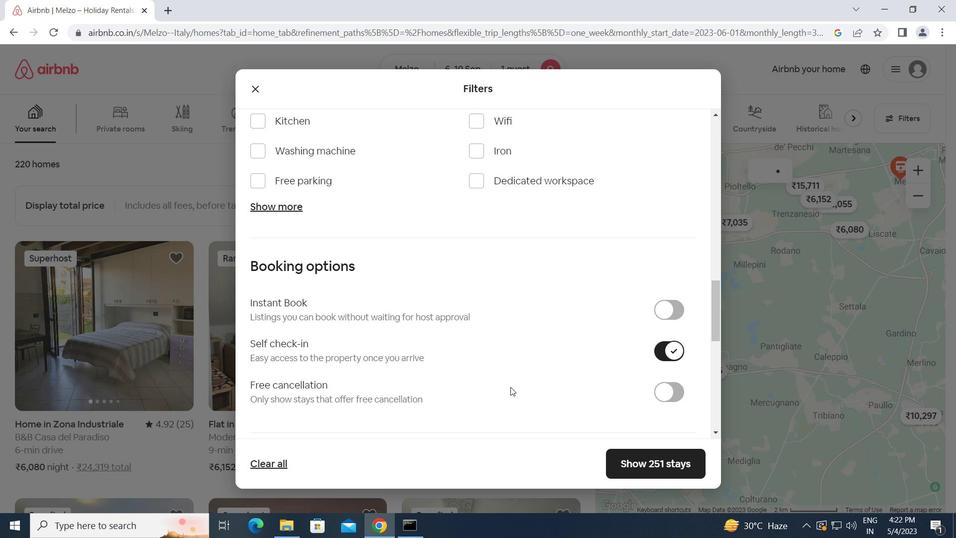 
Action: Mouse scrolled (510, 386) with delta (0, 0)
Screenshot: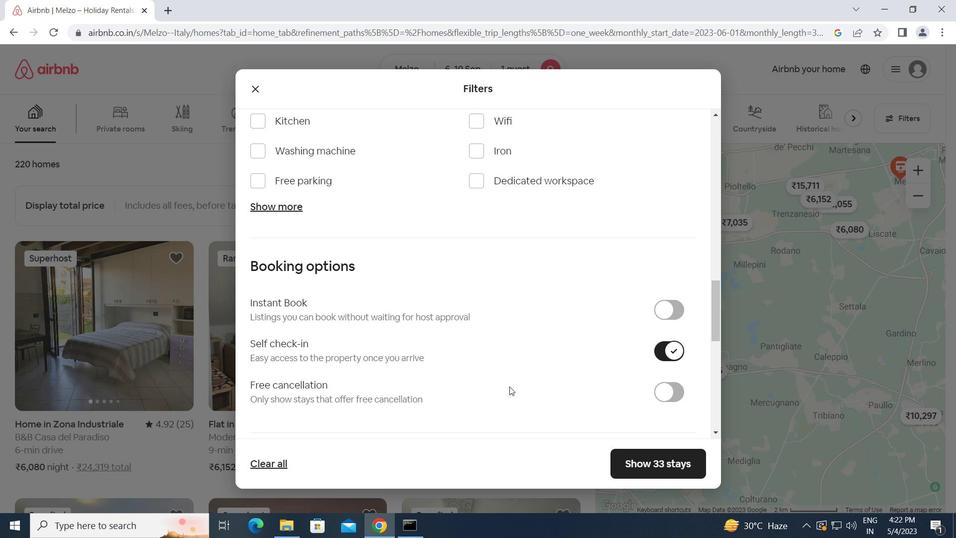 
Action: Mouse scrolled (510, 386) with delta (0, 0)
Screenshot: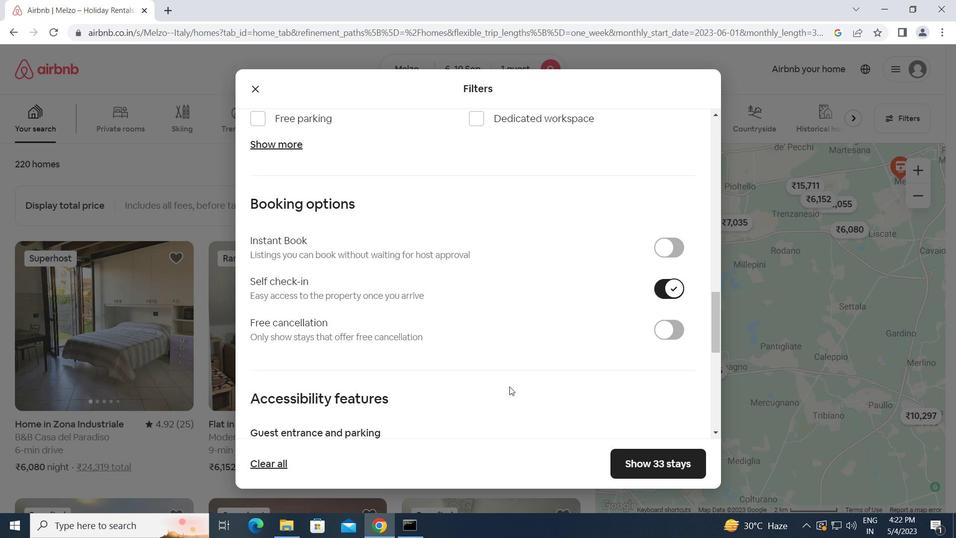 
Action: Mouse scrolled (510, 386) with delta (0, 0)
Screenshot: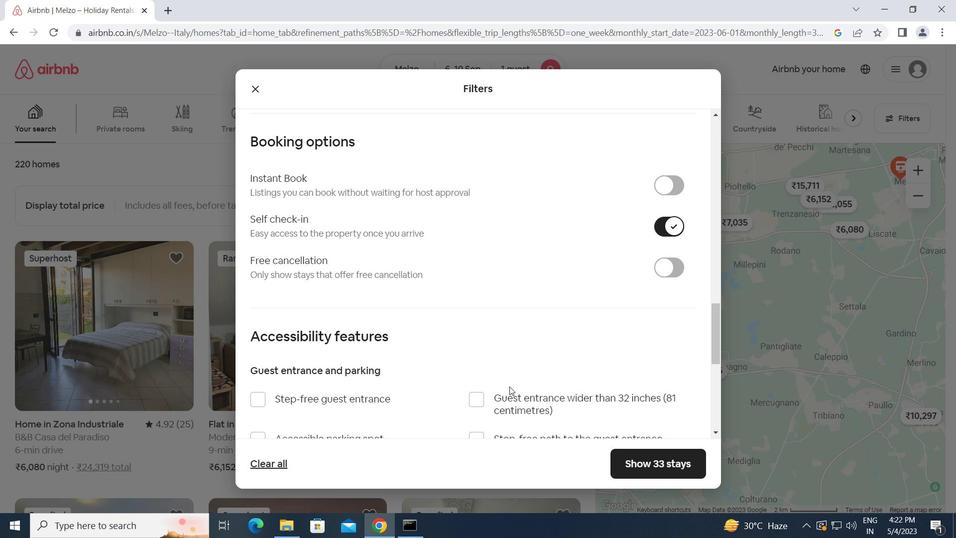 
Action: Mouse scrolled (510, 386) with delta (0, 0)
Screenshot: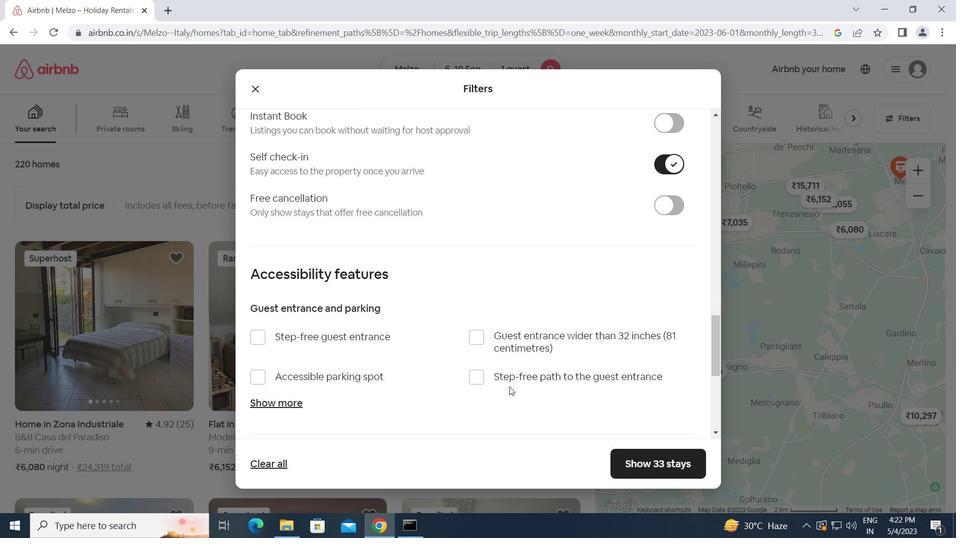 
Action: Mouse scrolled (510, 386) with delta (0, 0)
Screenshot: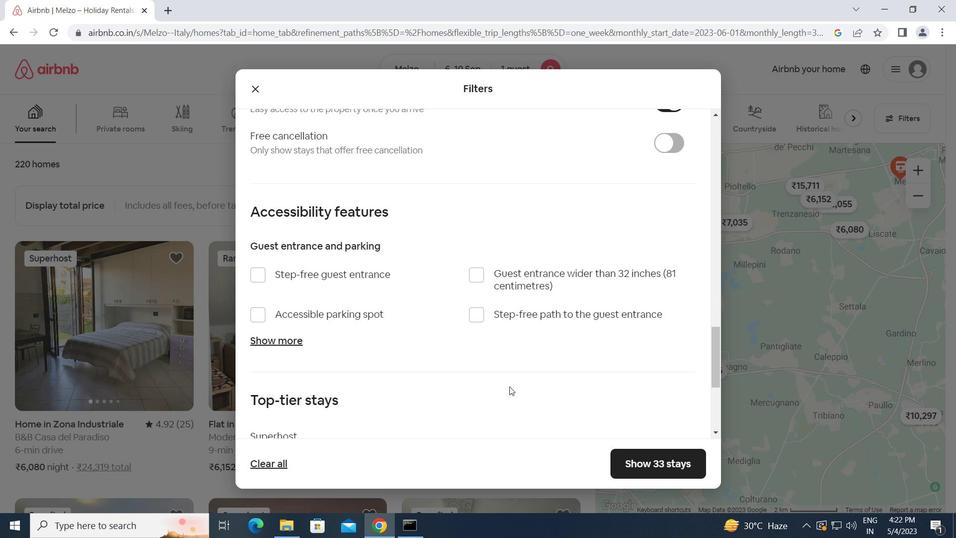 
Action: Mouse scrolled (510, 386) with delta (0, 0)
Screenshot: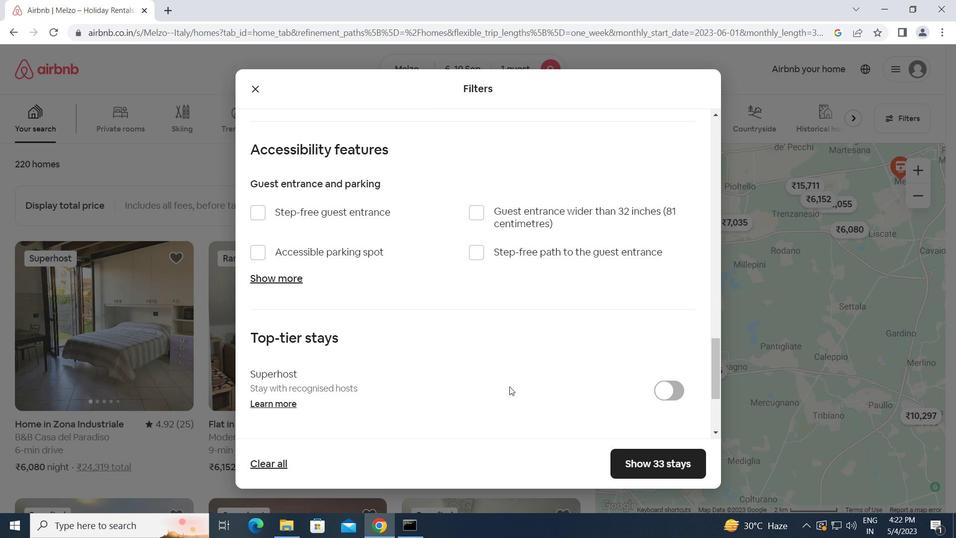 
Action: Mouse scrolled (510, 386) with delta (0, 0)
Screenshot: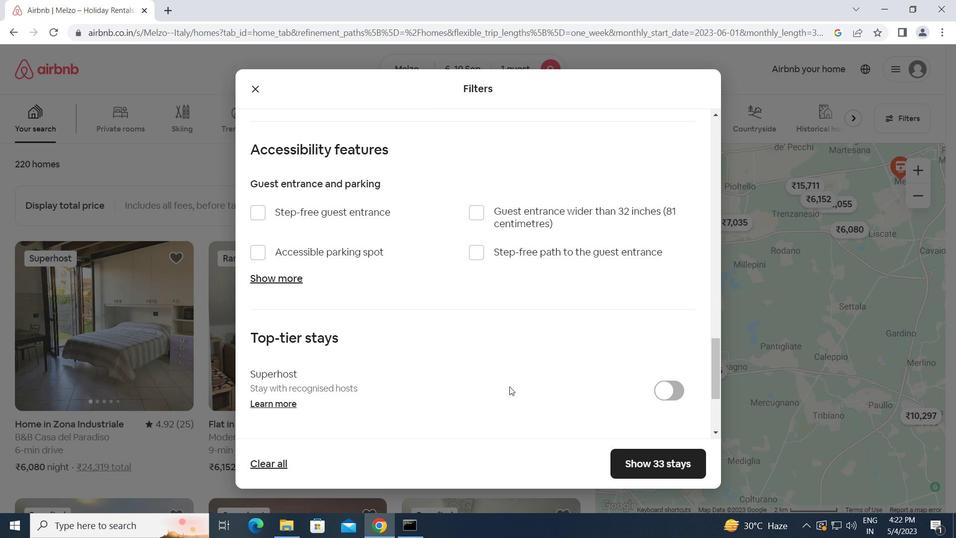 
Action: Mouse scrolled (510, 386) with delta (0, 0)
Screenshot: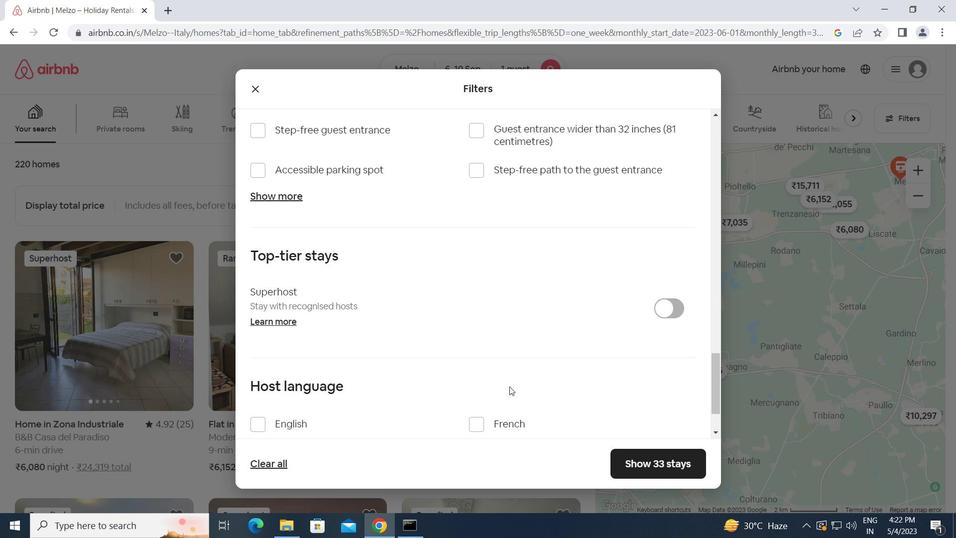 
Action: Mouse moved to (265, 349)
Screenshot: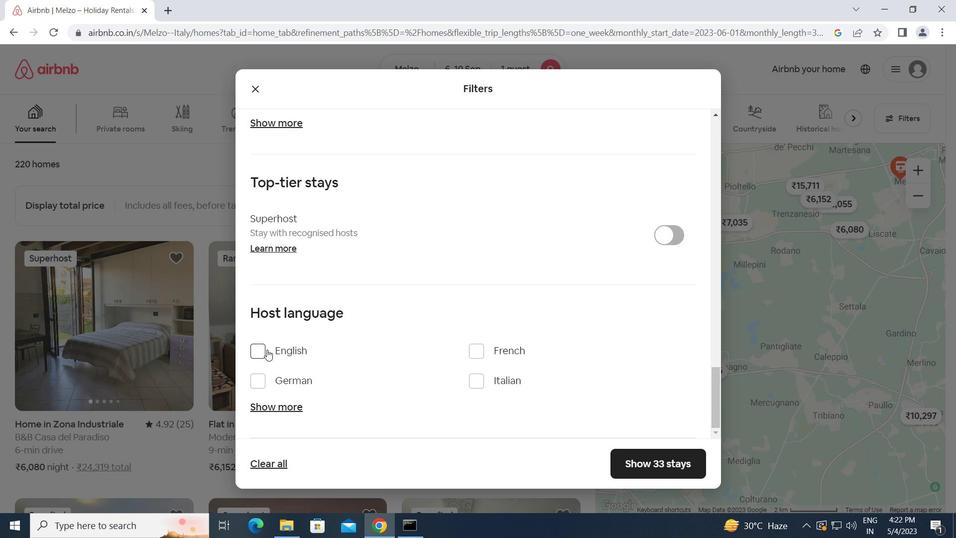
Action: Mouse pressed left at (265, 349)
Screenshot: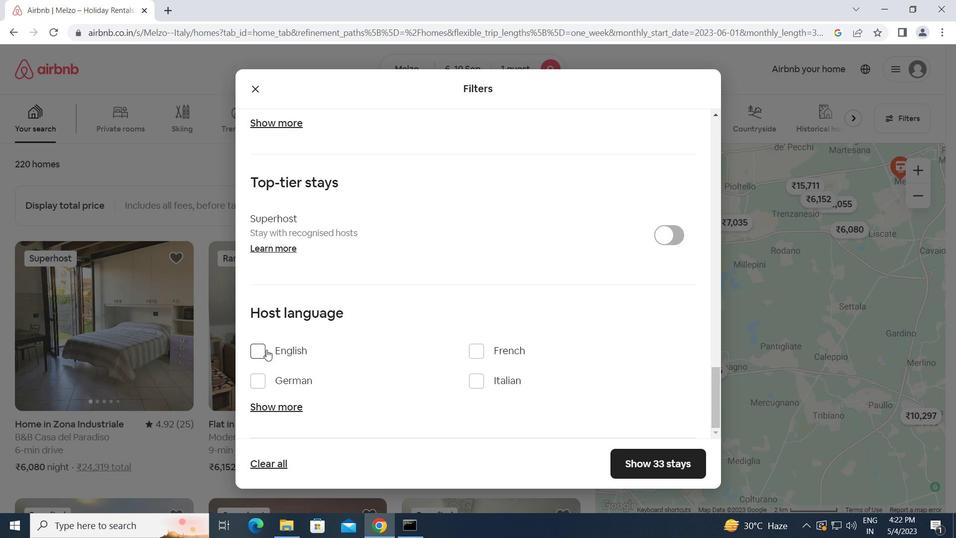 
Action: Mouse moved to (636, 462)
Screenshot: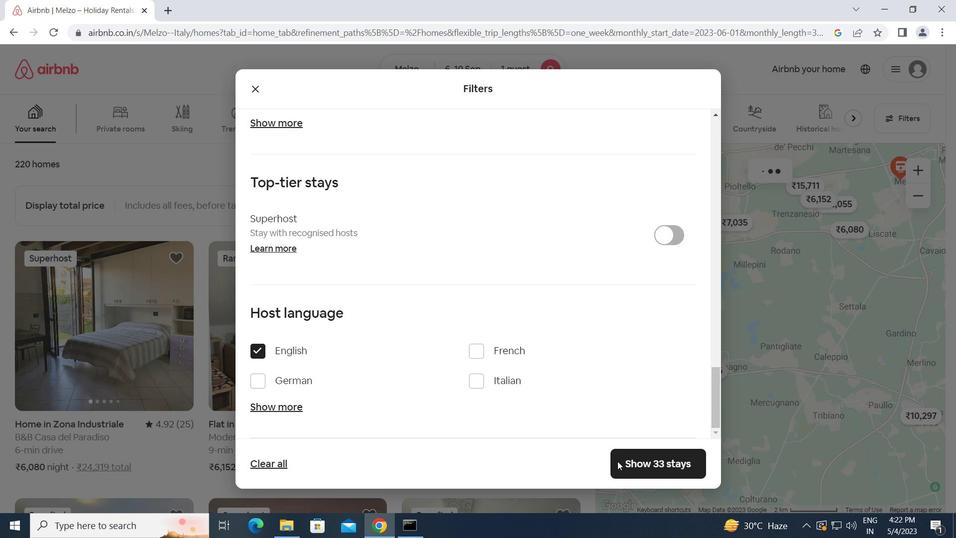 
Action: Mouse pressed left at (636, 462)
Screenshot: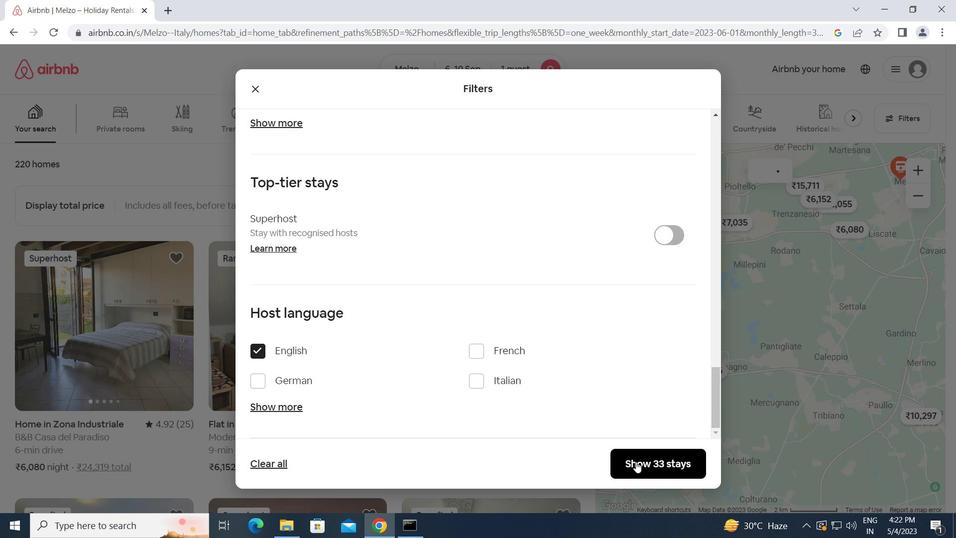 
Action: Mouse moved to (544, 433)
Screenshot: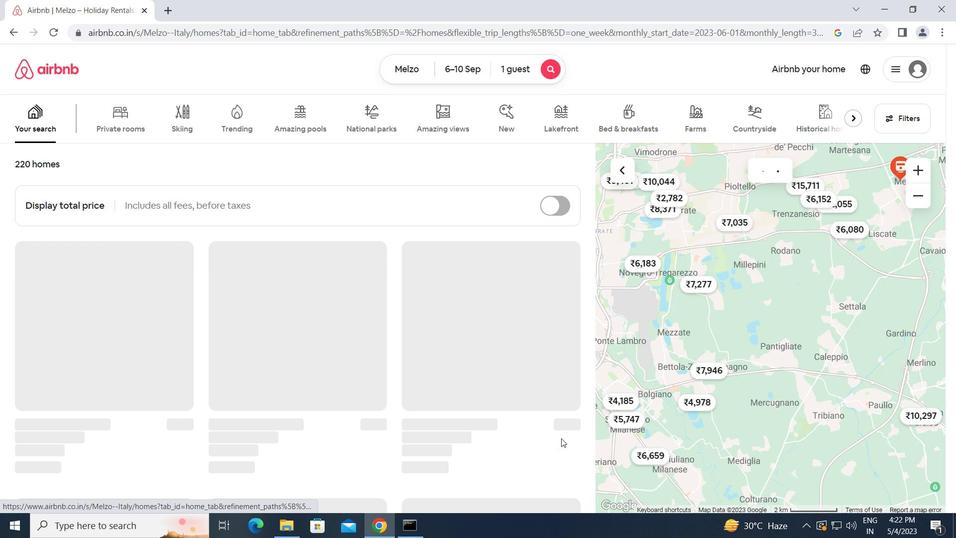 
